 Task: Look for space in Tudela, Spain from 2nd September, 2023 to 10th September, 2023 for 1 adult in price range Rs.5000 to Rs.16000. Place can be private room with 1  bedroom having 1 bed and 1 bathroom. Property type can be house, flat, guest house, hotel. Booking option can be shelf check-in. Required host language is English.
Action: Mouse moved to (267, 120)
Screenshot: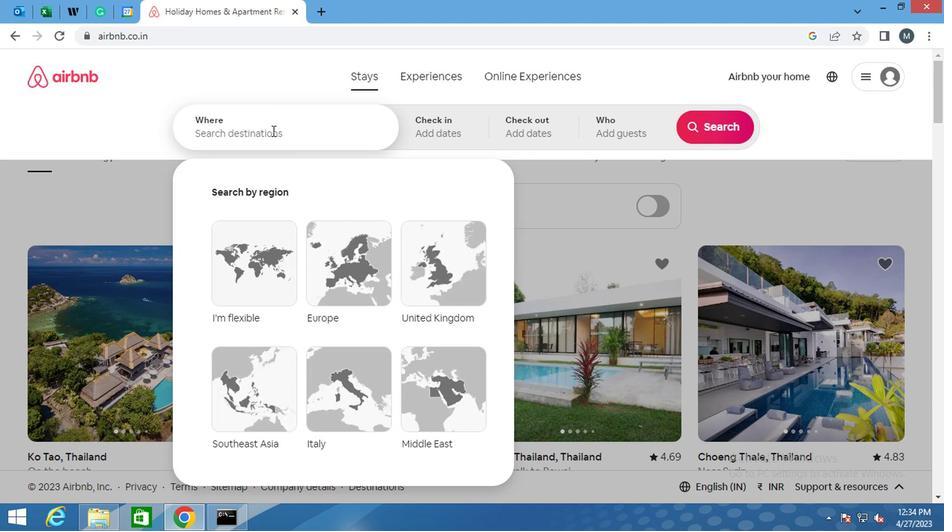 
Action: Mouse pressed left at (267, 120)
Screenshot: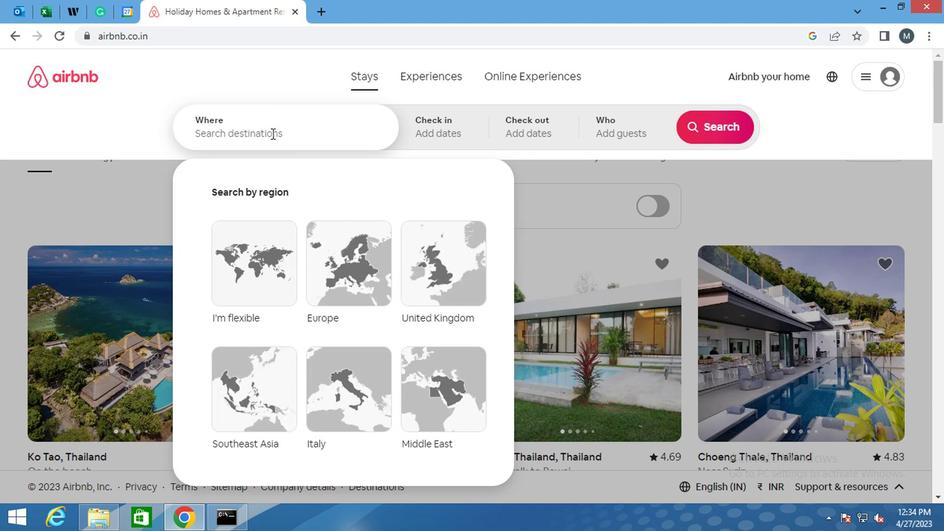 
Action: Key pressed <Key.shift><Key.shift>TUDELA,<Key.space><Key.shift>SSPAIN<Key.backspace><Key.backspace><Key.backspace><Key.backspace><Key.backspace>PAIN<Key.enter>
Screenshot: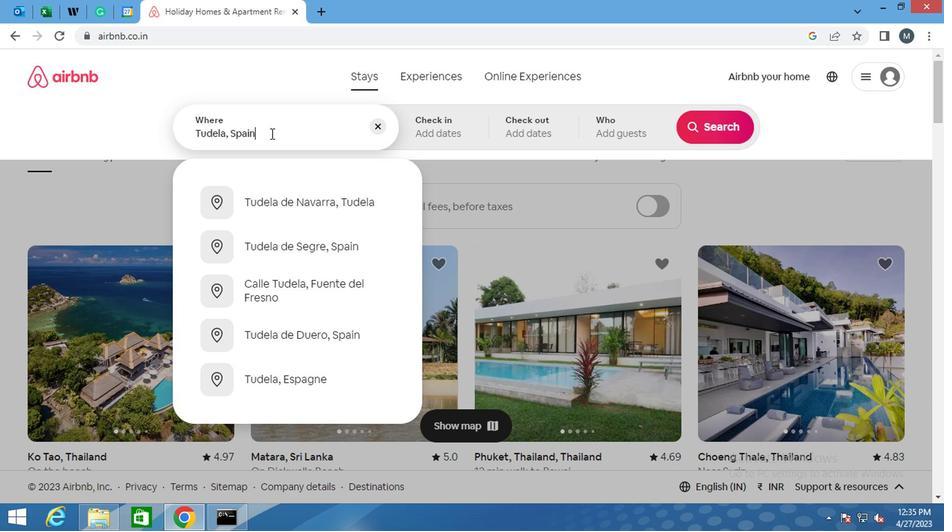 
Action: Mouse moved to (696, 236)
Screenshot: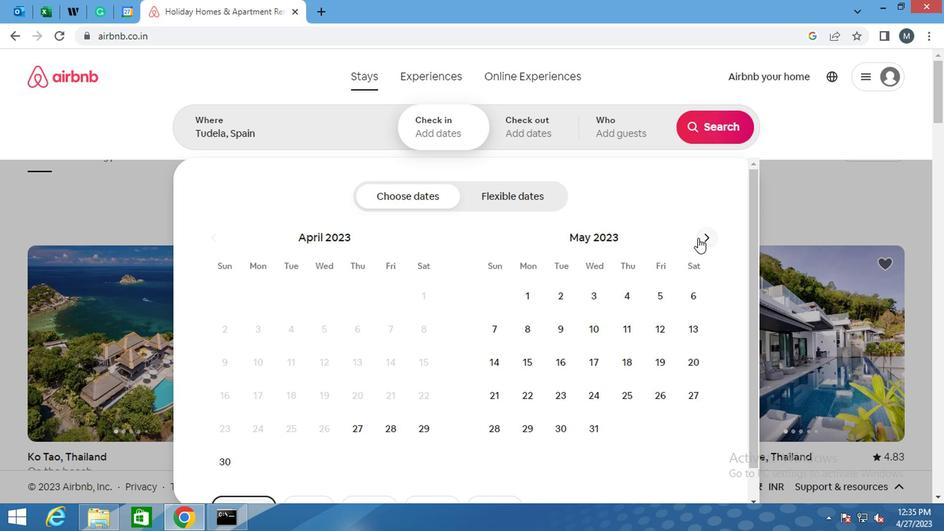 
Action: Mouse pressed left at (696, 236)
Screenshot: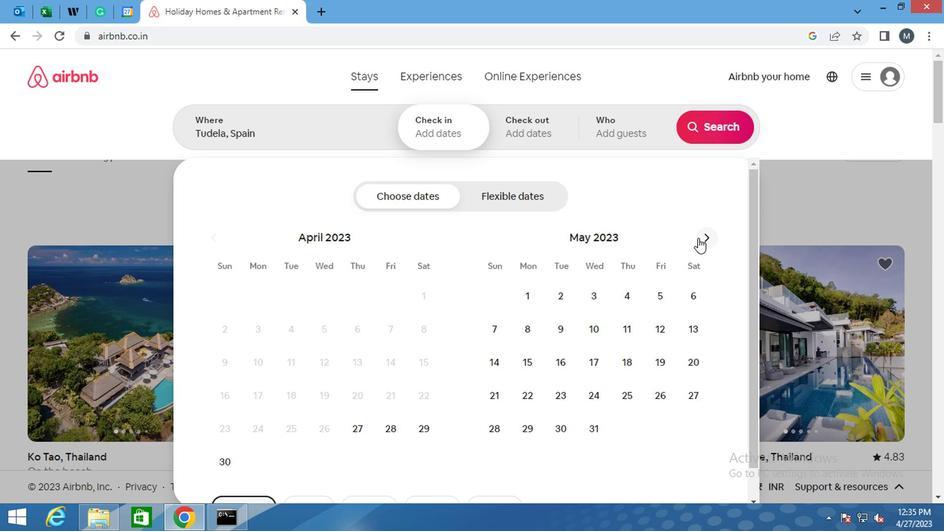 
Action: Mouse pressed left at (696, 236)
Screenshot: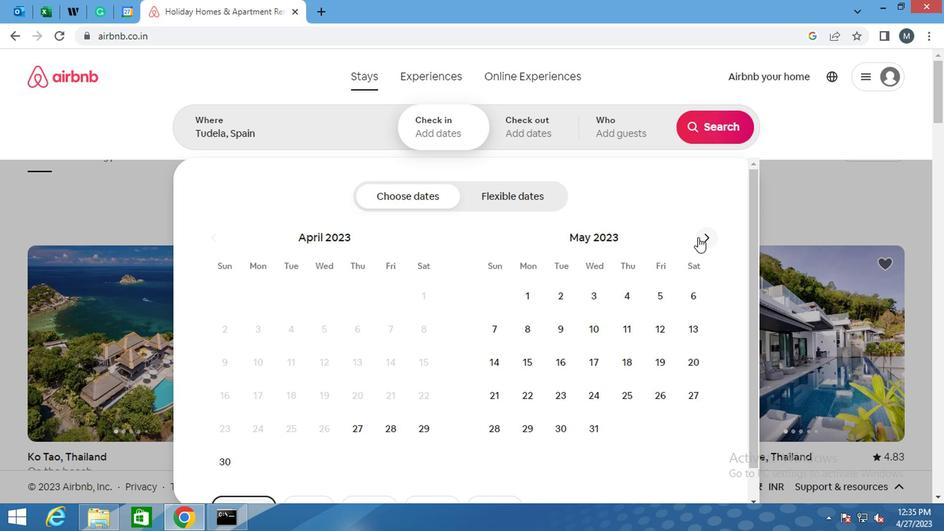 
Action: Mouse moved to (697, 236)
Screenshot: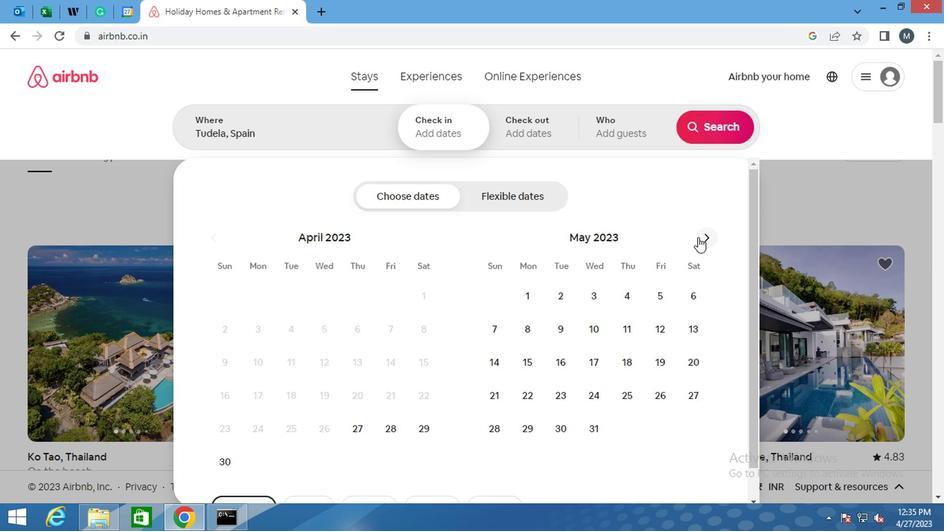 
Action: Mouse pressed left at (697, 236)
Screenshot: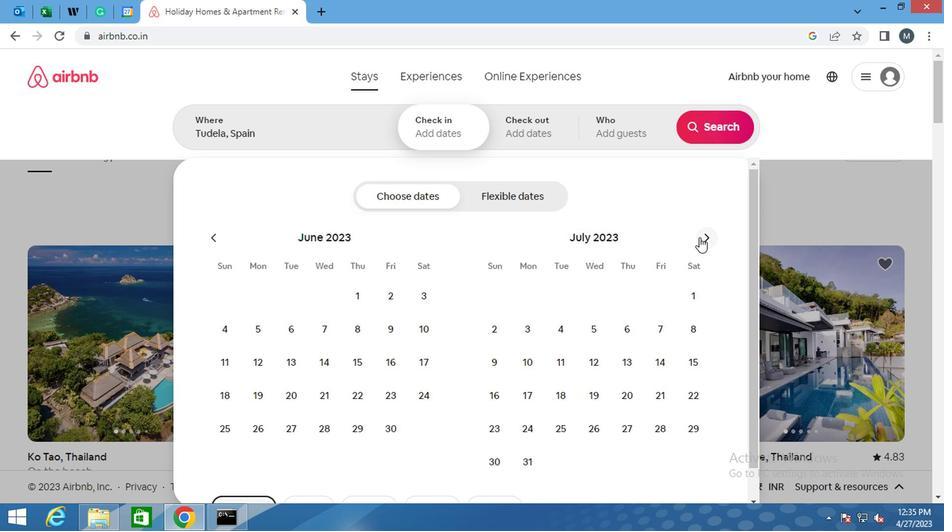 
Action: Mouse moved to (698, 236)
Screenshot: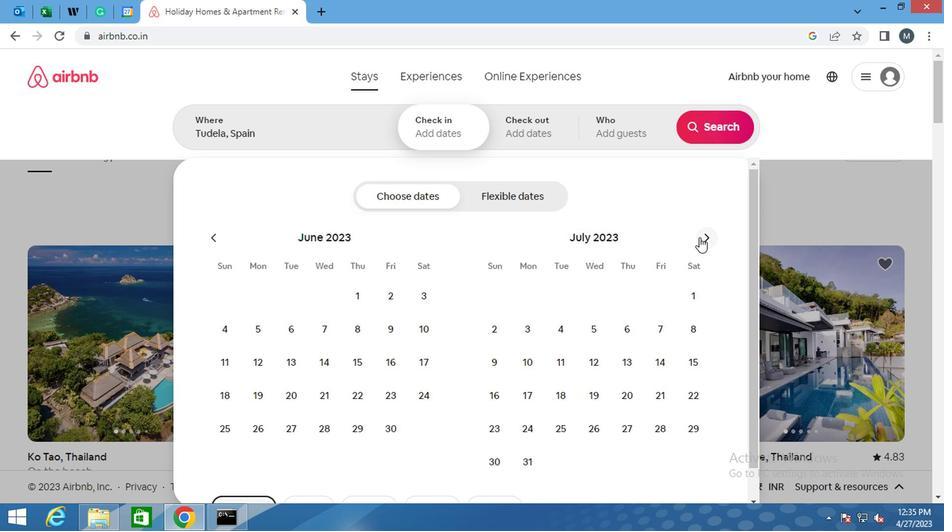 
Action: Mouse pressed left at (698, 236)
Screenshot: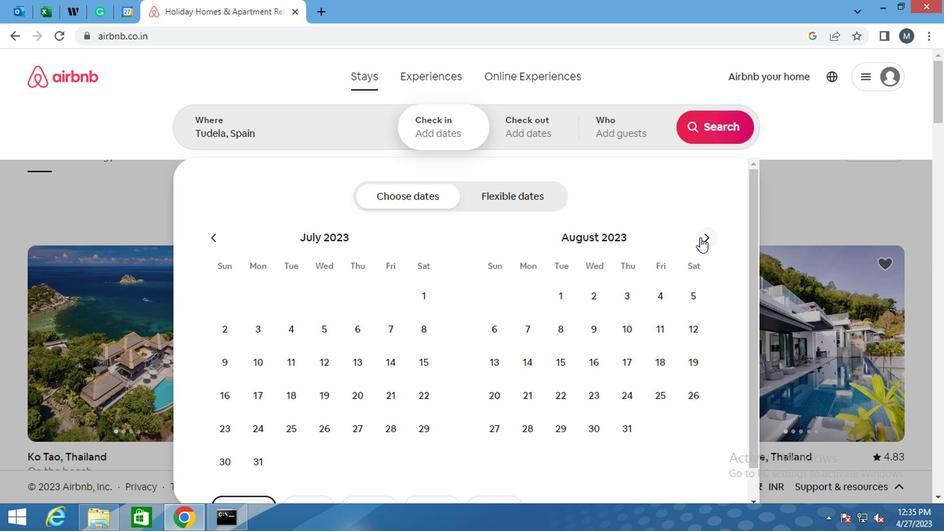 
Action: Mouse moved to (688, 304)
Screenshot: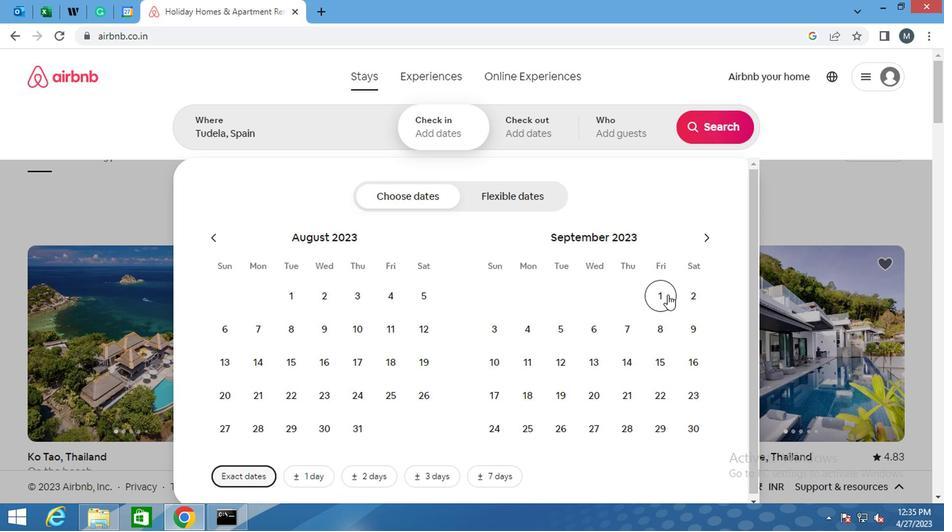 
Action: Mouse pressed left at (688, 304)
Screenshot: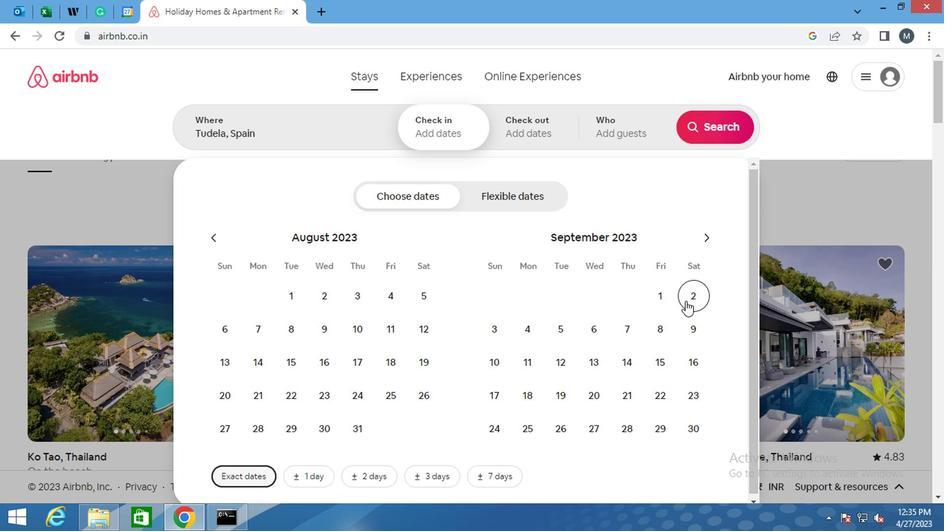 
Action: Mouse moved to (499, 366)
Screenshot: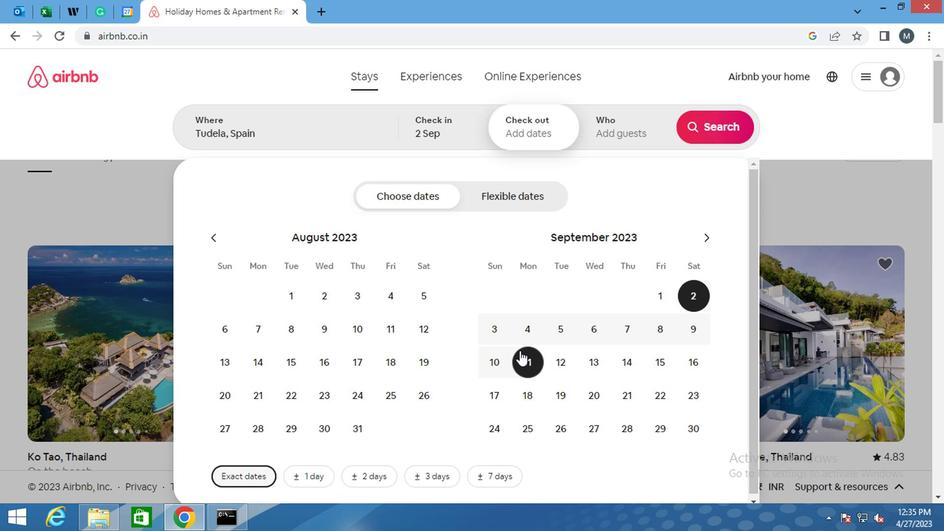
Action: Mouse pressed left at (499, 366)
Screenshot: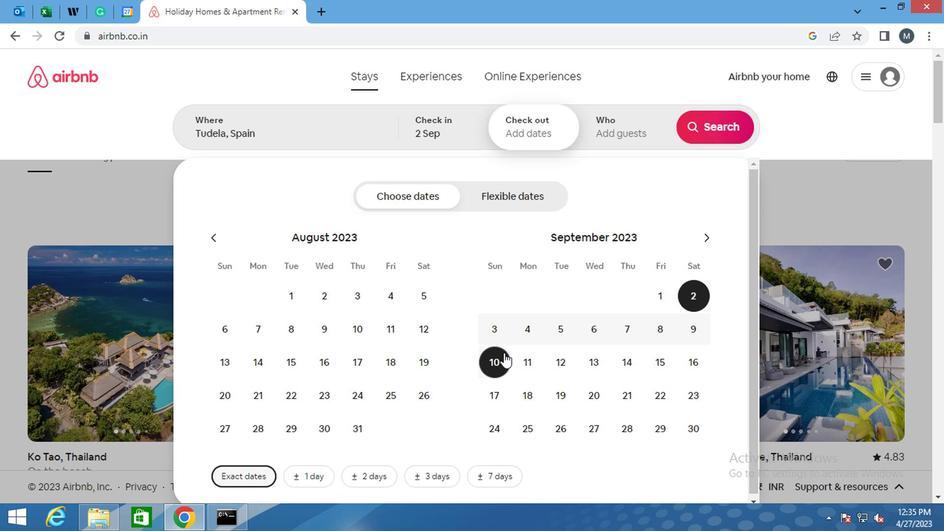 
Action: Mouse moved to (607, 104)
Screenshot: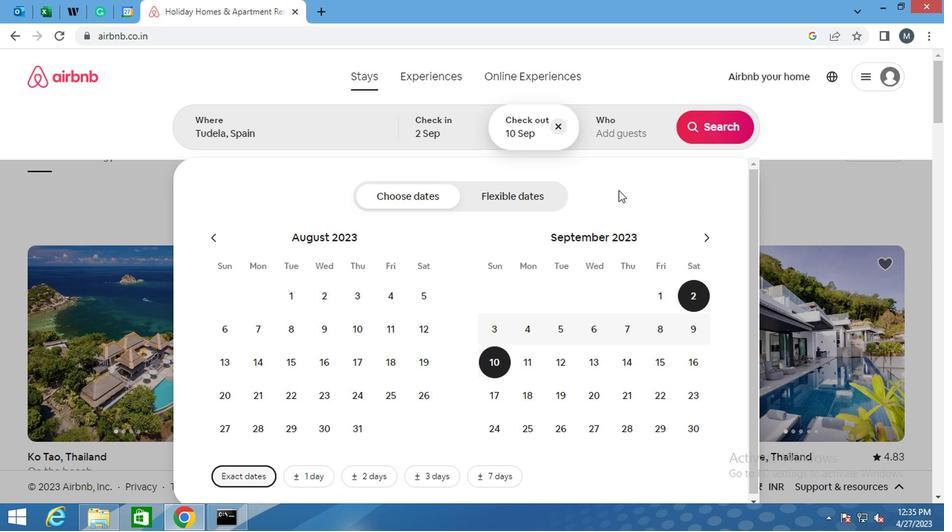 
Action: Mouse pressed left at (607, 104)
Screenshot: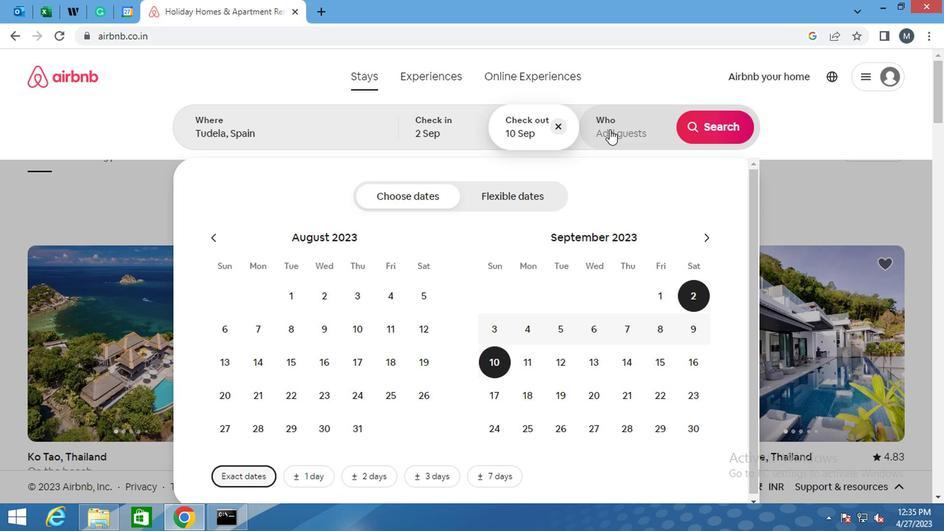 
Action: Mouse moved to (716, 188)
Screenshot: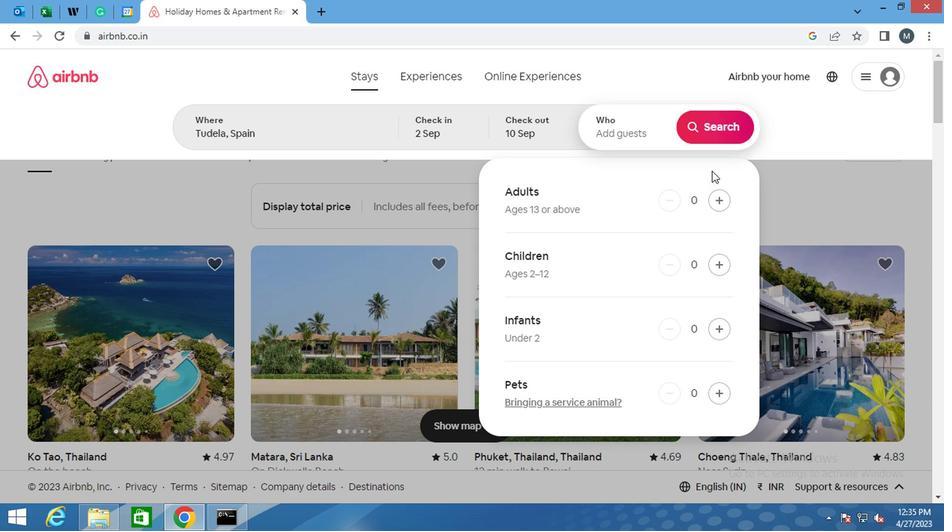 
Action: Mouse pressed left at (716, 188)
Screenshot: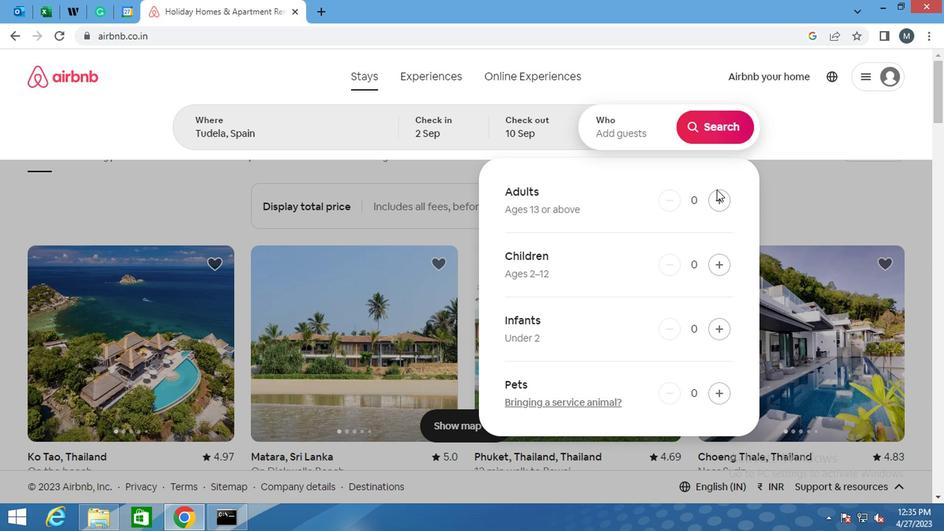 
Action: Mouse moved to (723, 117)
Screenshot: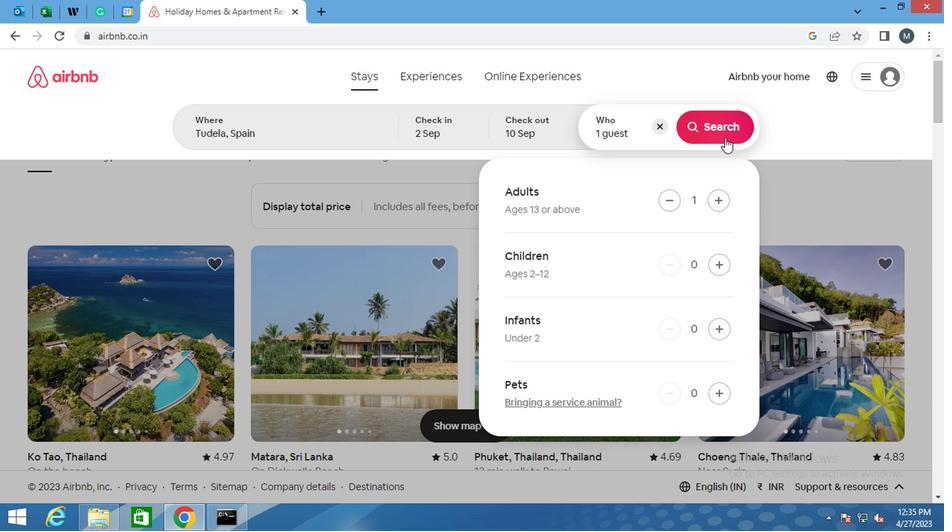 
Action: Mouse pressed left at (723, 117)
Screenshot: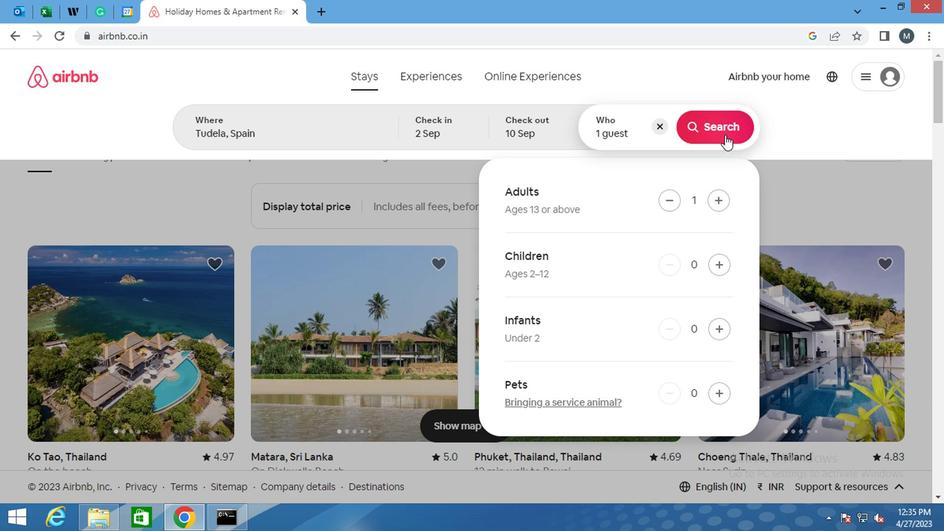 
Action: Mouse moved to (886, 125)
Screenshot: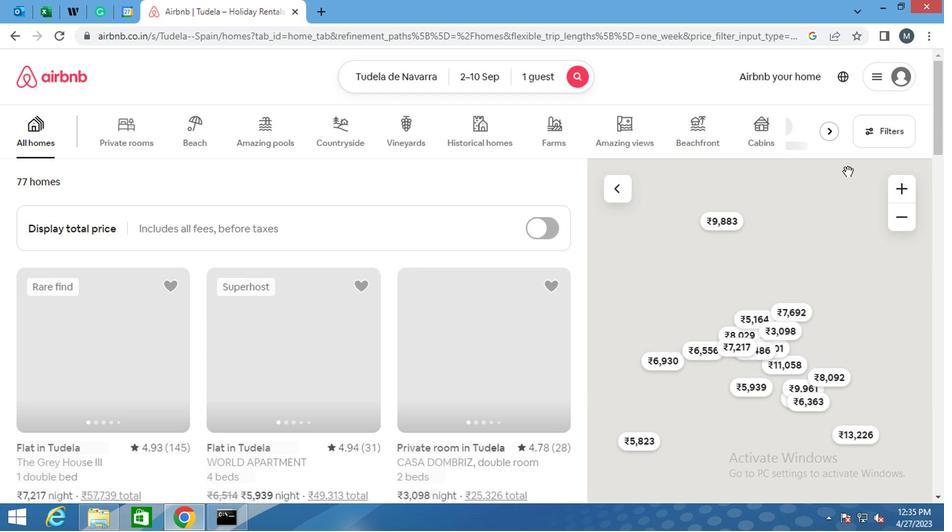 
Action: Mouse pressed left at (886, 125)
Screenshot: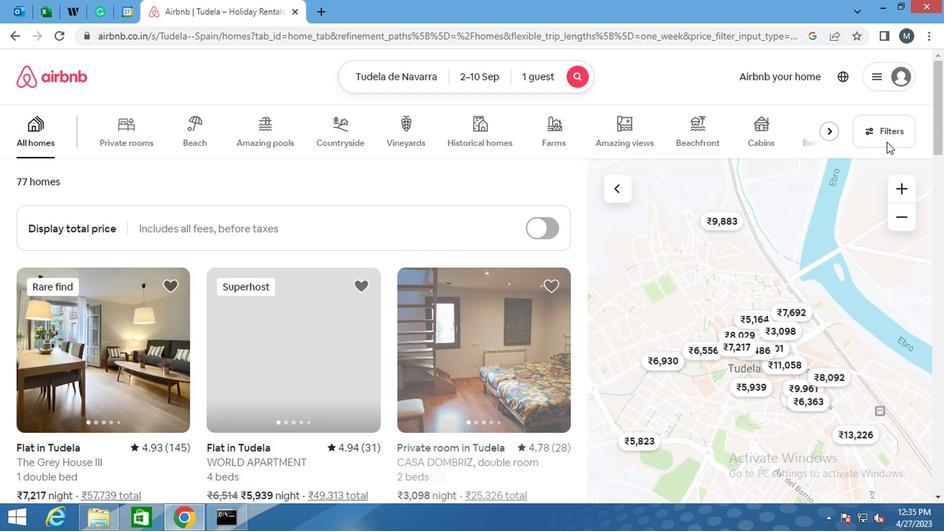 
Action: Mouse moved to (322, 306)
Screenshot: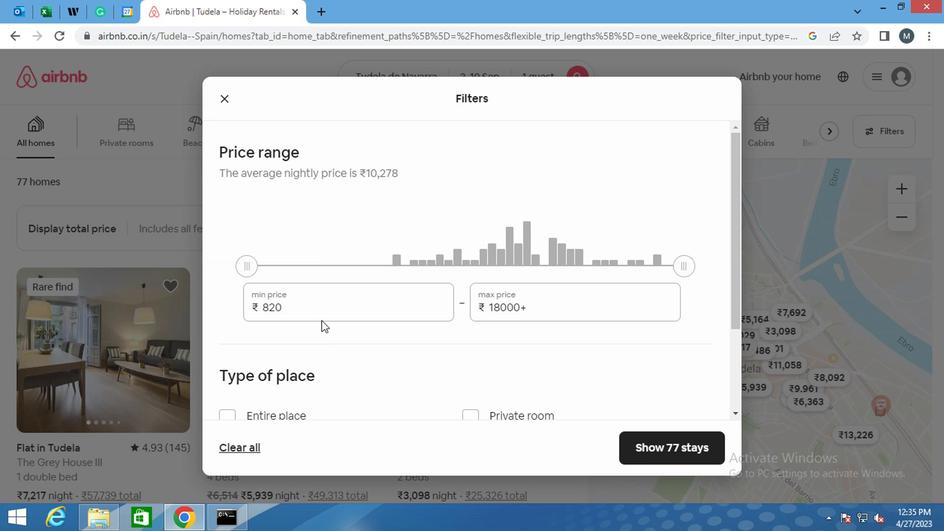 
Action: Mouse pressed left at (322, 306)
Screenshot: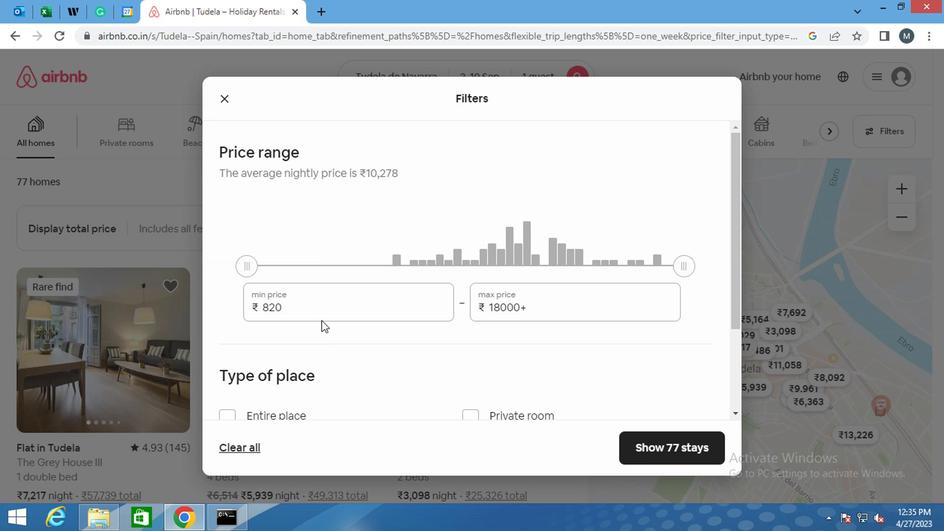 
Action: Mouse moved to (322, 306)
Screenshot: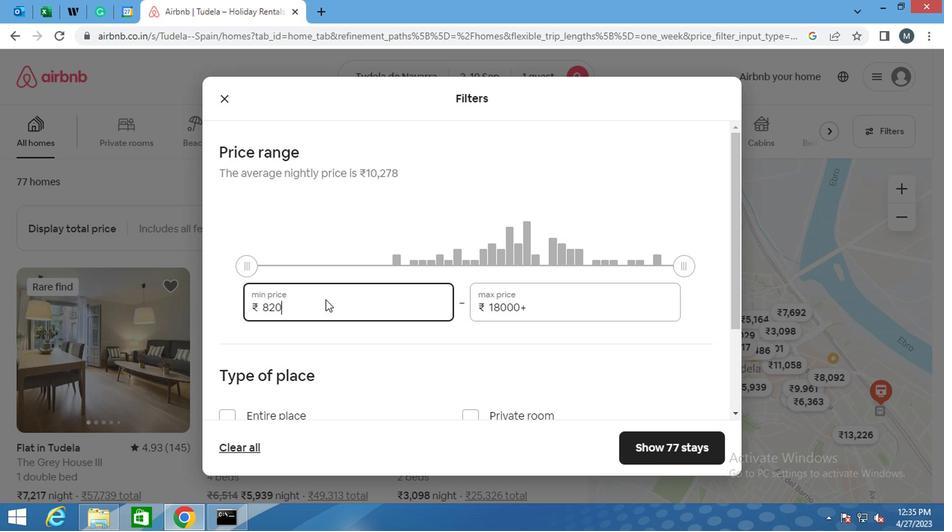 
Action: Key pressed <Key.backspace><Key.backspace><Key.backspace>
Screenshot: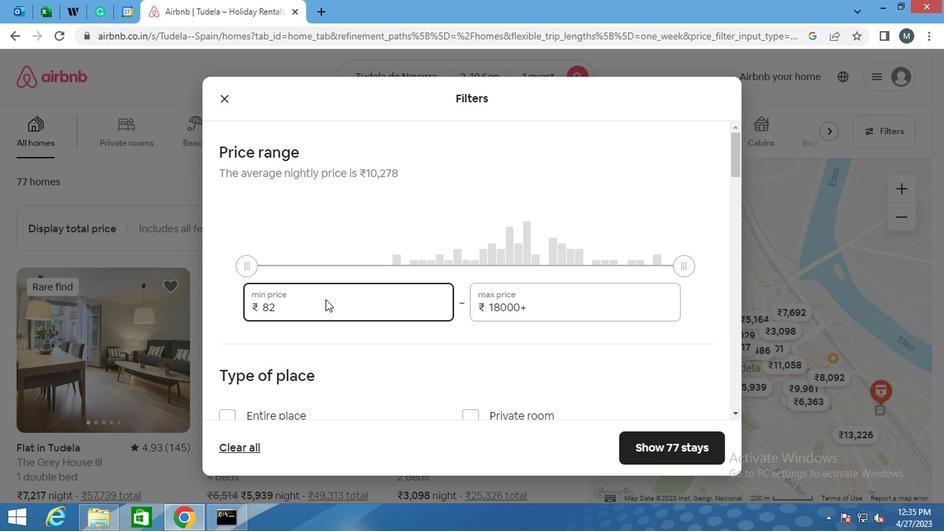
Action: Mouse moved to (324, 308)
Screenshot: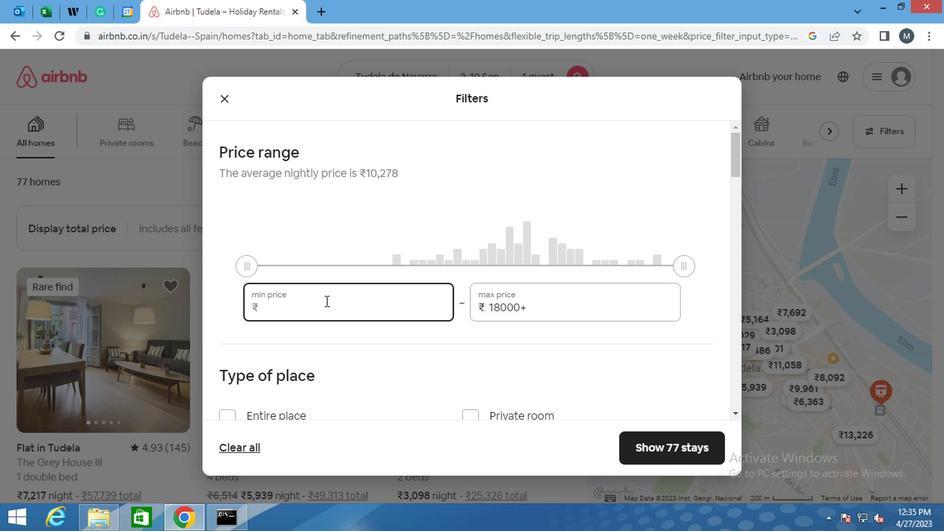 
Action: Key pressed 5000
Screenshot: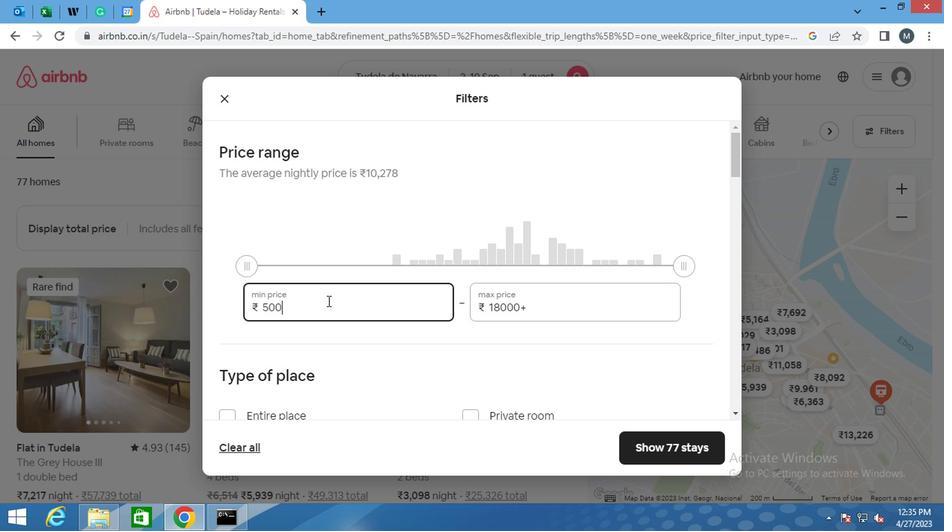 
Action: Mouse moved to (548, 314)
Screenshot: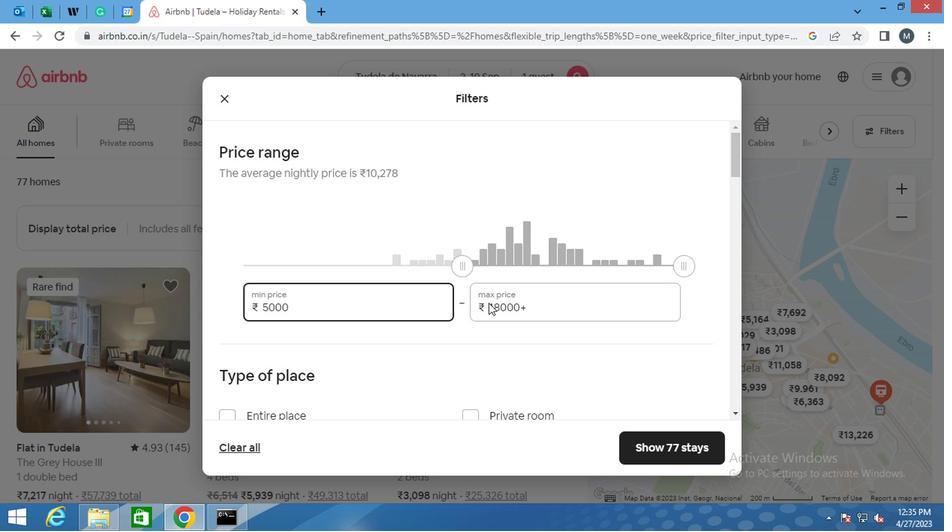 
Action: Mouse pressed left at (548, 314)
Screenshot: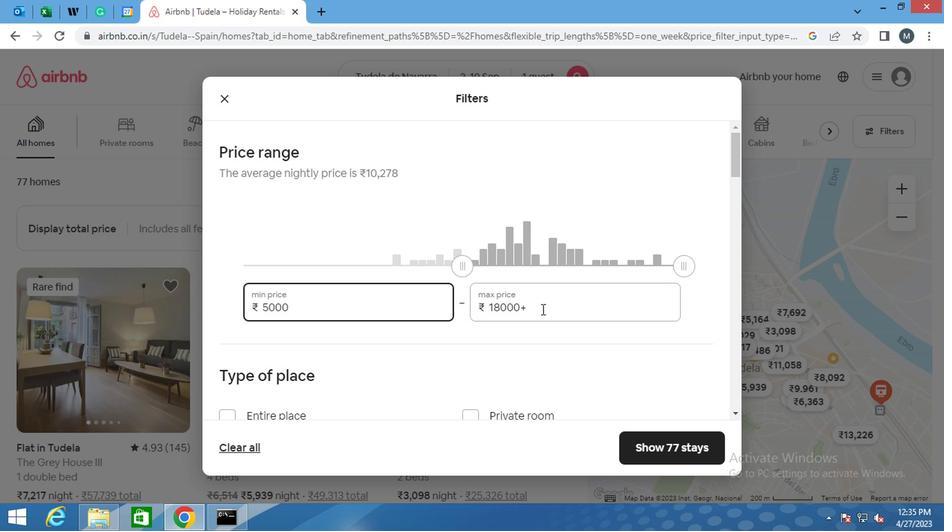 
Action: Mouse moved to (546, 315)
Screenshot: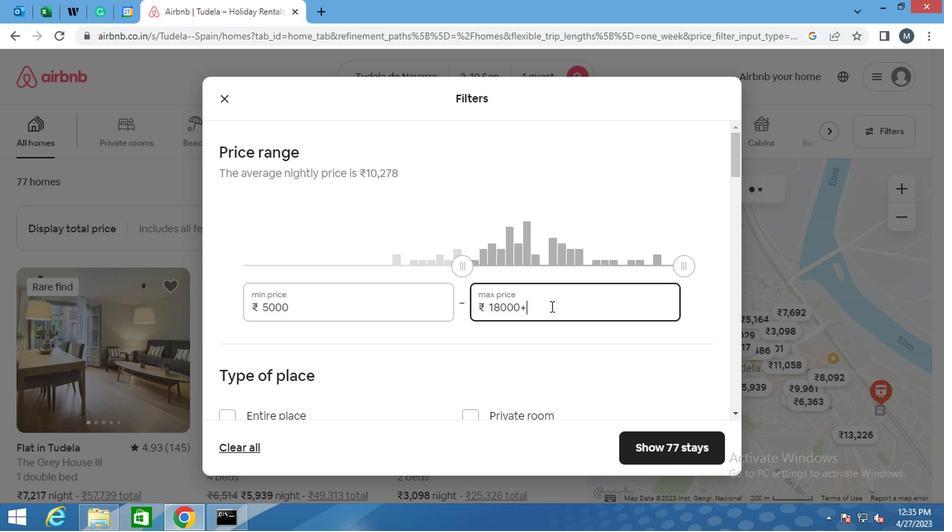 
Action: Key pressed <Key.backspace>
Screenshot: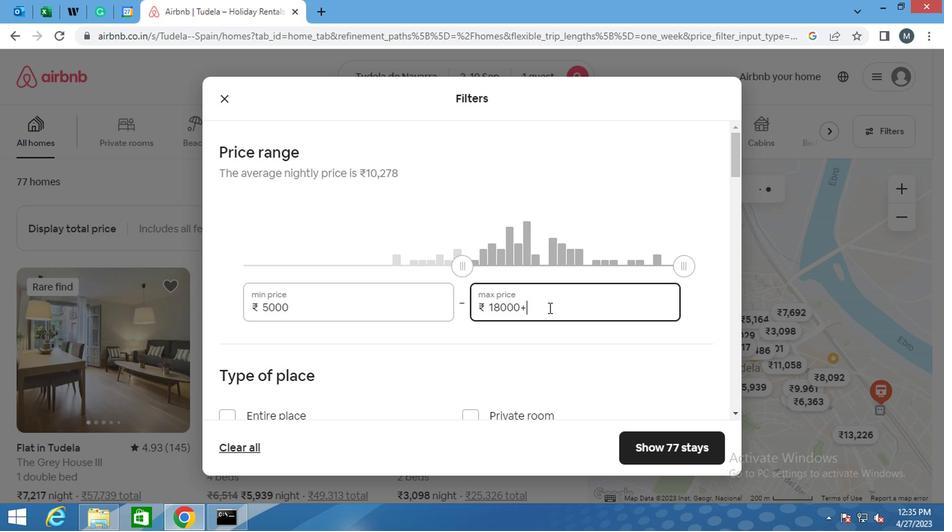 
Action: Mouse moved to (543, 315)
Screenshot: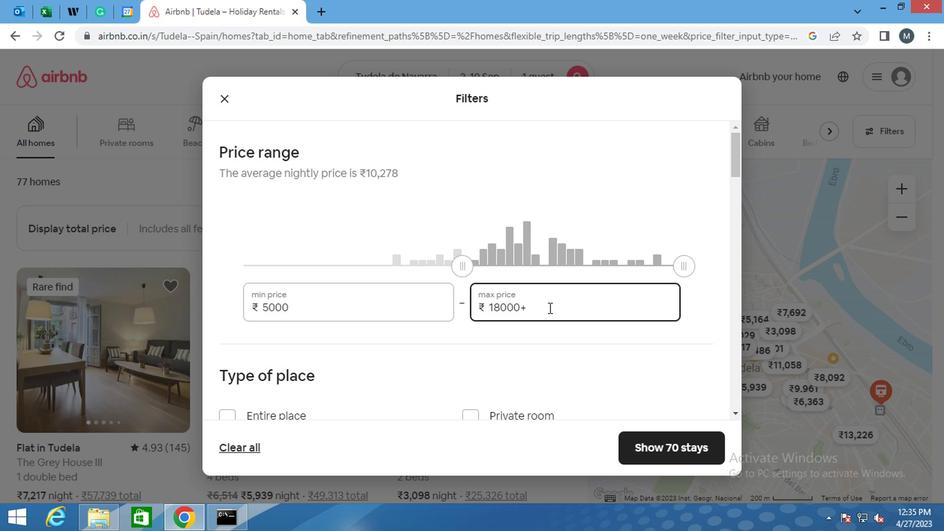 
Action: Key pressed <Key.backspace><Key.backspace><Key.backspace><Key.backspace><Key.backspace><Key.backspace>16000
Screenshot: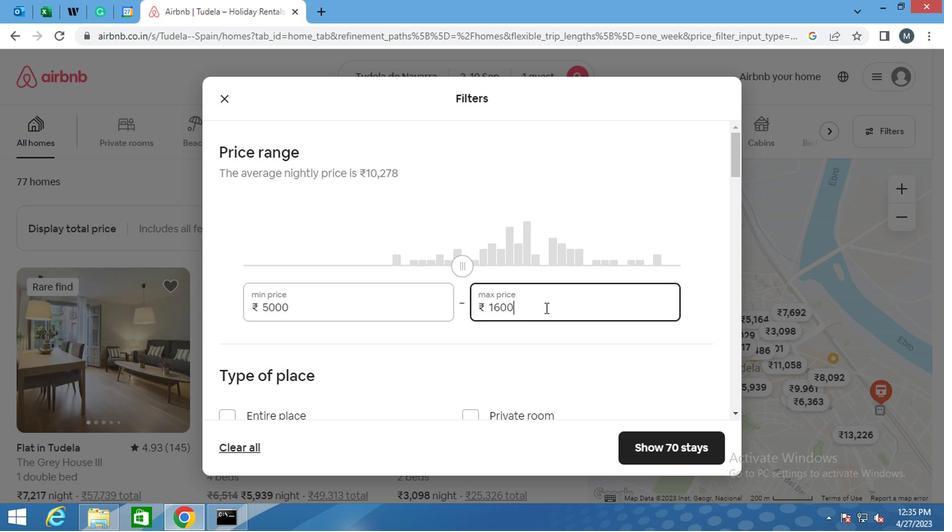 
Action: Mouse moved to (363, 285)
Screenshot: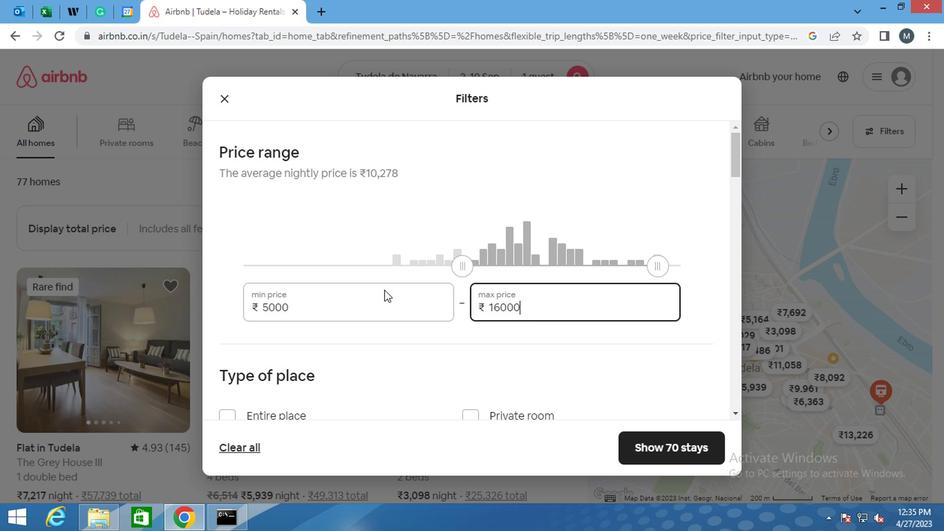 
Action: Mouse scrolled (363, 284) with delta (0, 0)
Screenshot: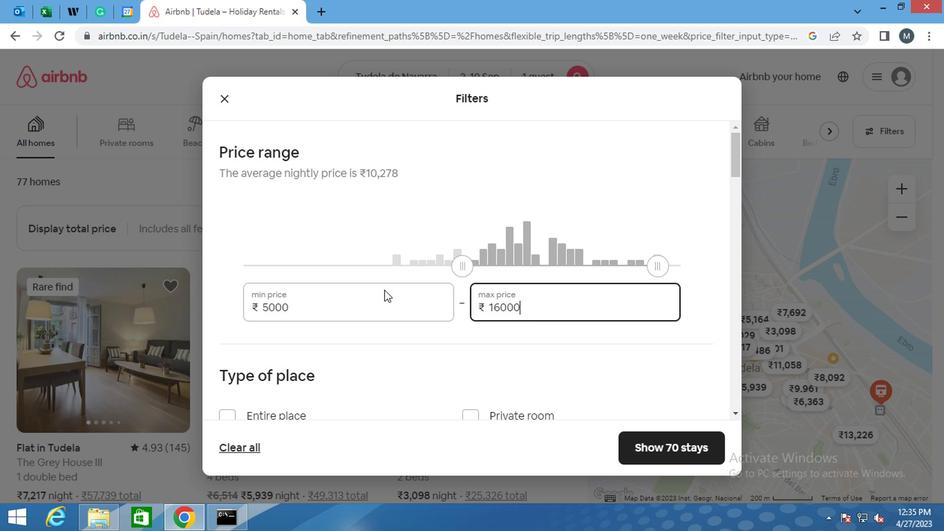
Action: Mouse moved to (360, 285)
Screenshot: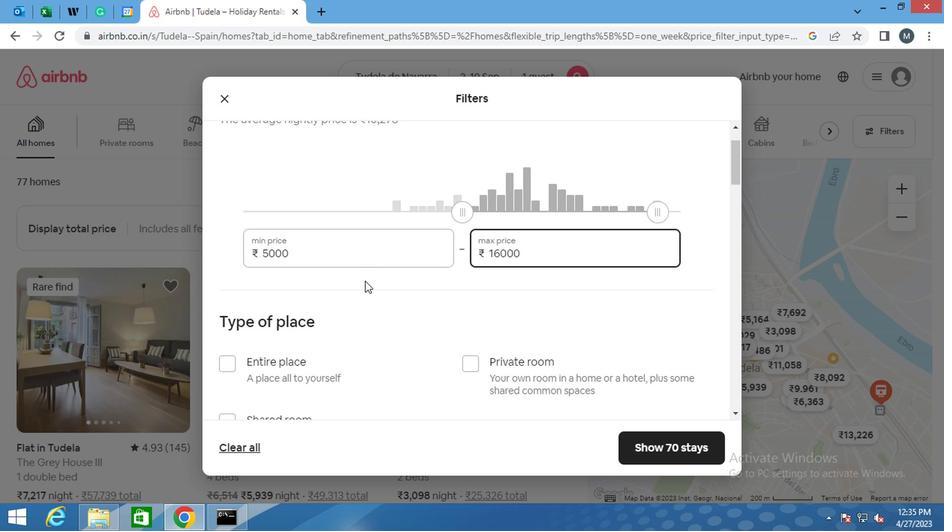 
Action: Mouse scrolled (360, 284) with delta (0, 0)
Screenshot: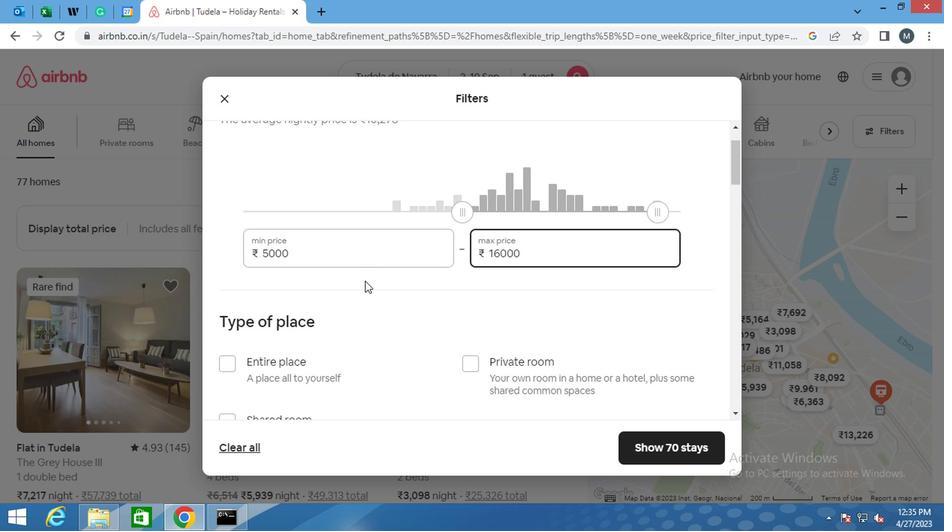 
Action: Mouse moved to (287, 285)
Screenshot: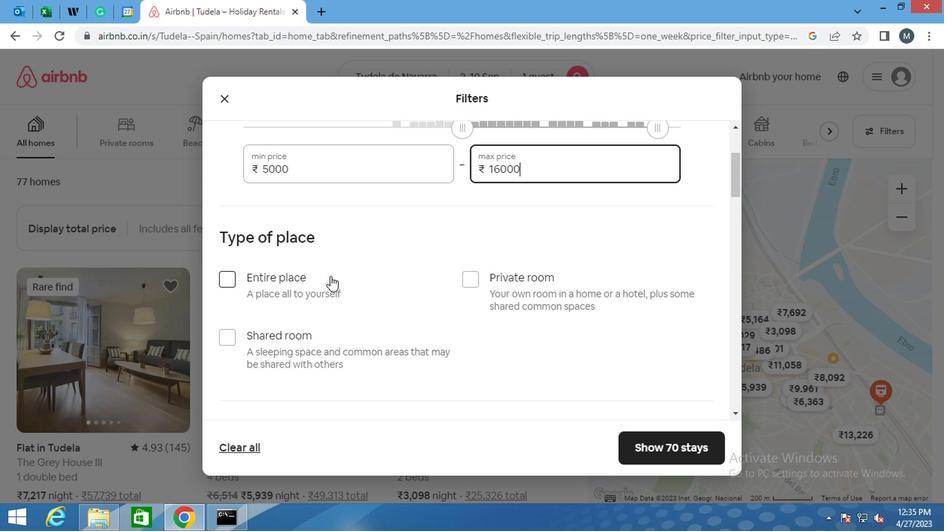 
Action: Mouse scrolled (287, 284) with delta (0, 0)
Screenshot: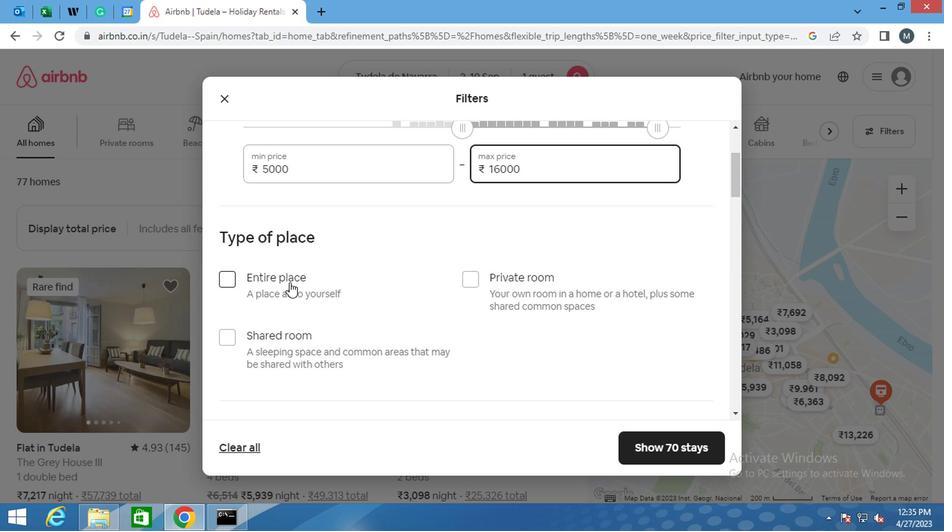 
Action: Mouse moved to (464, 211)
Screenshot: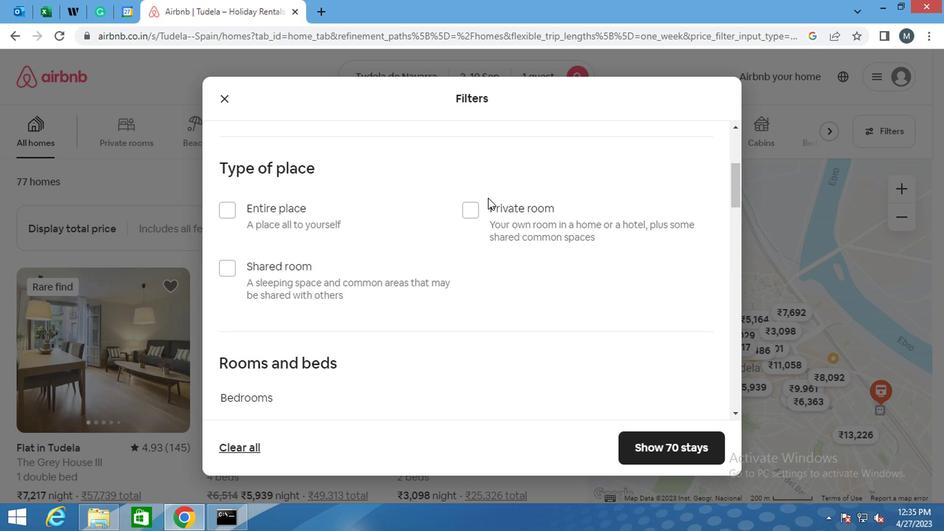 
Action: Mouse pressed left at (464, 211)
Screenshot: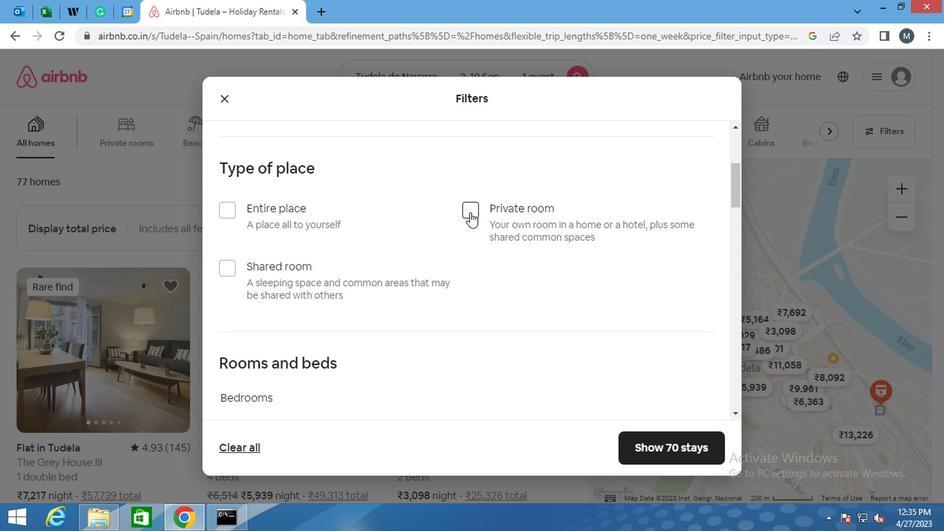 
Action: Mouse moved to (340, 228)
Screenshot: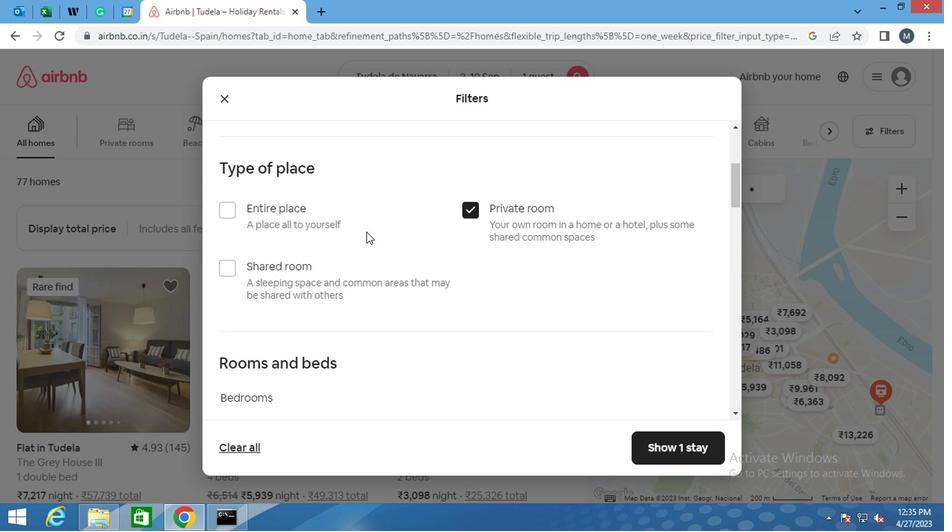 
Action: Mouse scrolled (340, 227) with delta (0, 0)
Screenshot: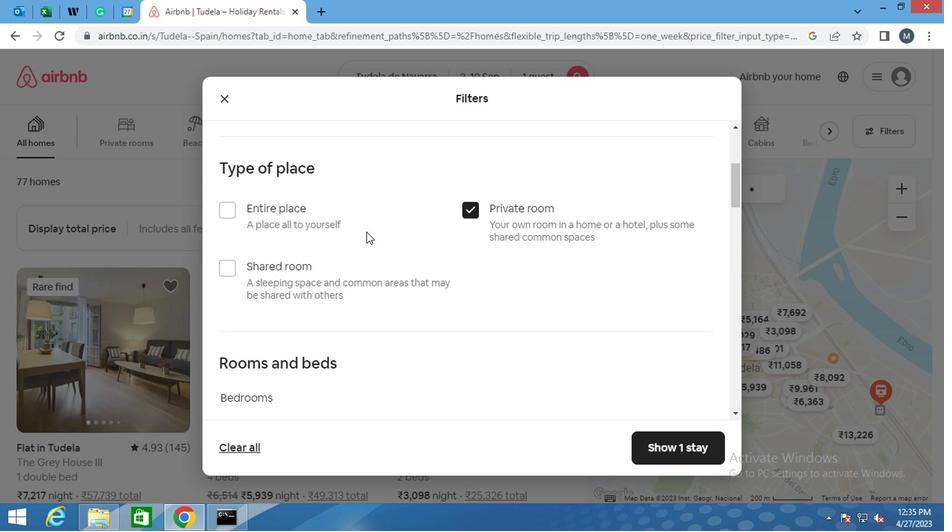 
Action: Mouse moved to (311, 228)
Screenshot: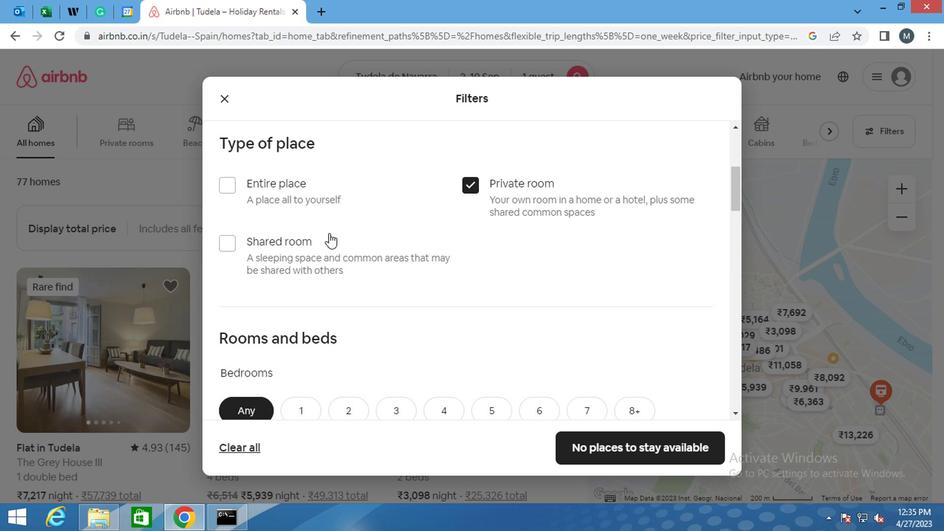 
Action: Mouse scrolled (311, 228) with delta (0, 0)
Screenshot: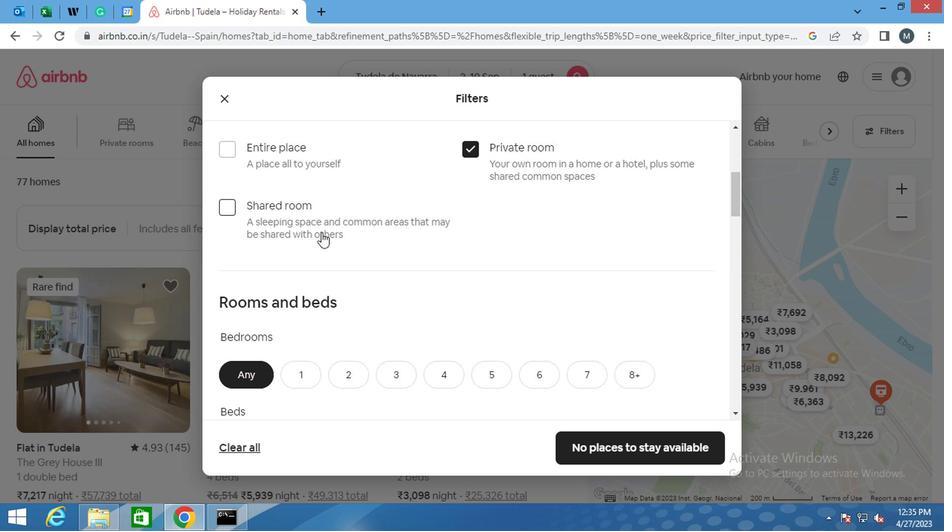 
Action: Mouse moved to (289, 308)
Screenshot: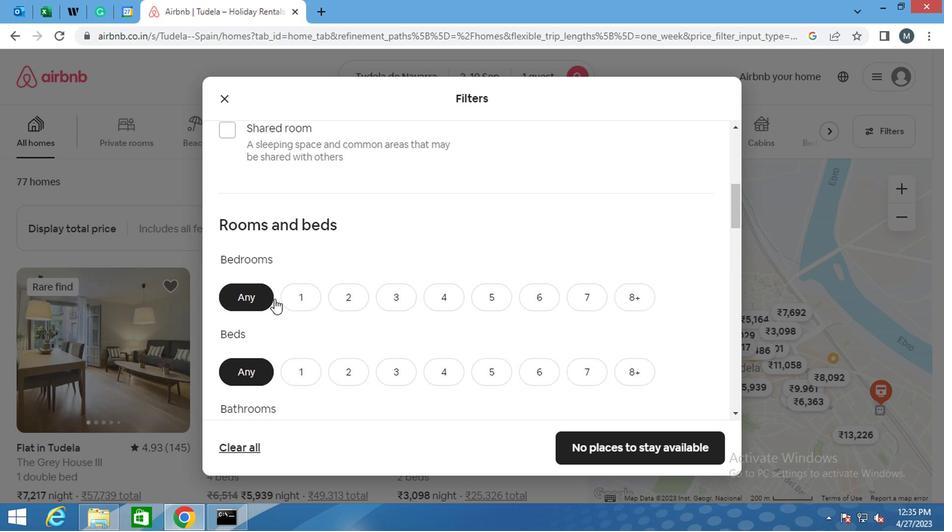 
Action: Mouse pressed left at (289, 308)
Screenshot: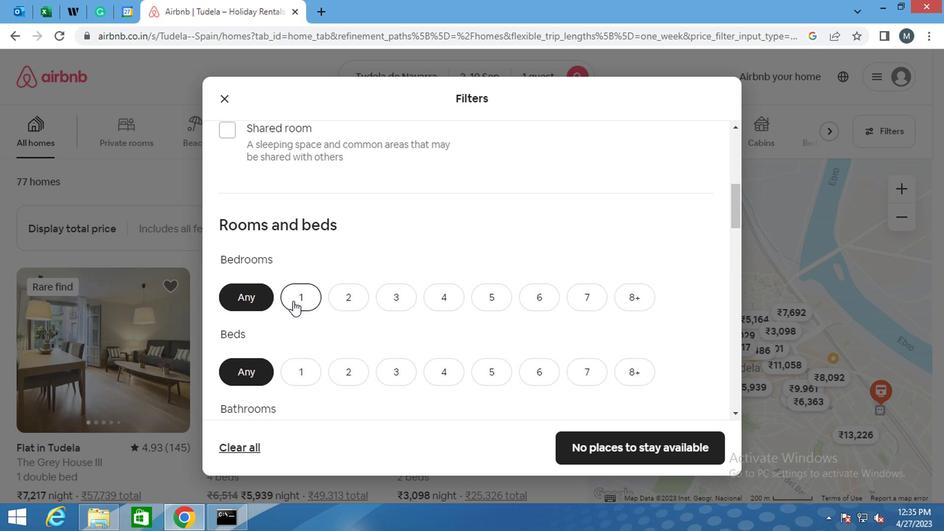 
Action: Mouse moved to (294, 300)
Screenshot: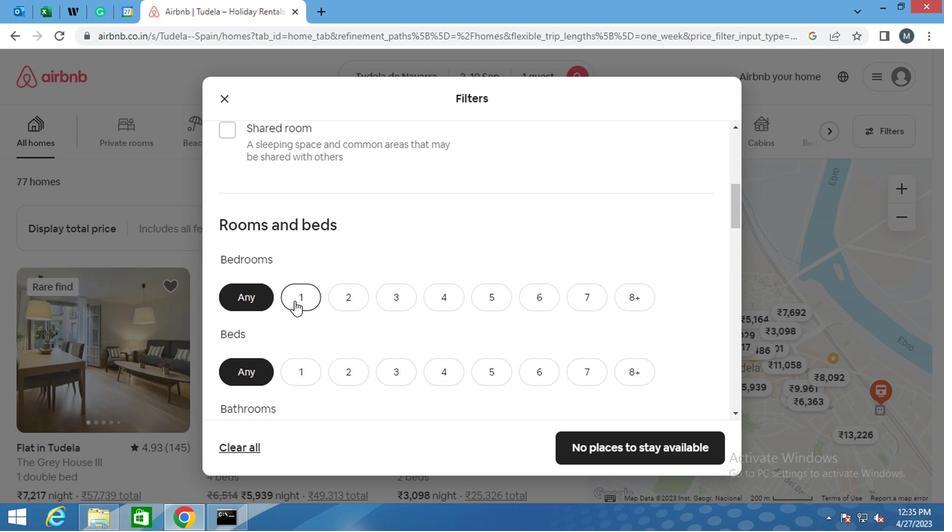 
Action: Mouse scrolled (294, 299) with delta (0, 0)
Screenshot: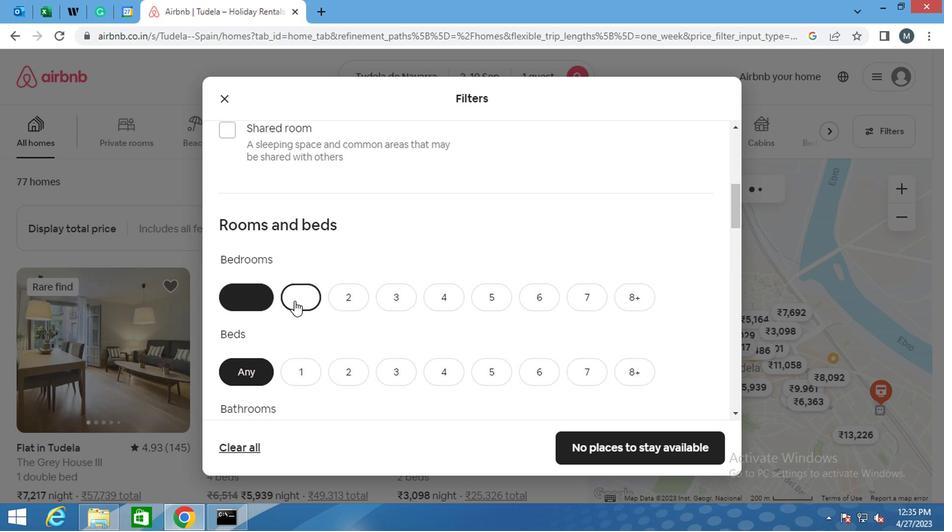 
Action: Mouse scrolled (294, 299) with delta (0, 0)
Screenshot: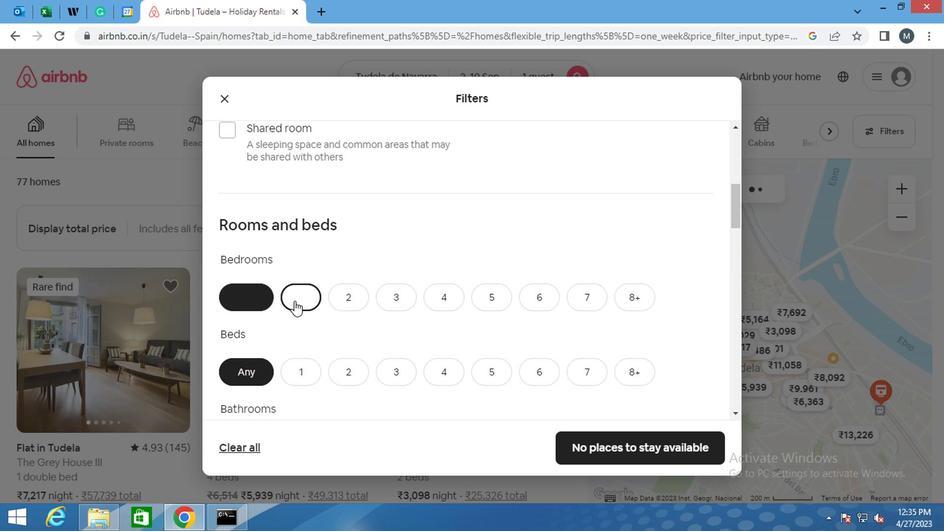 
Action: Mouse moved to (299, 236)
Screenshot: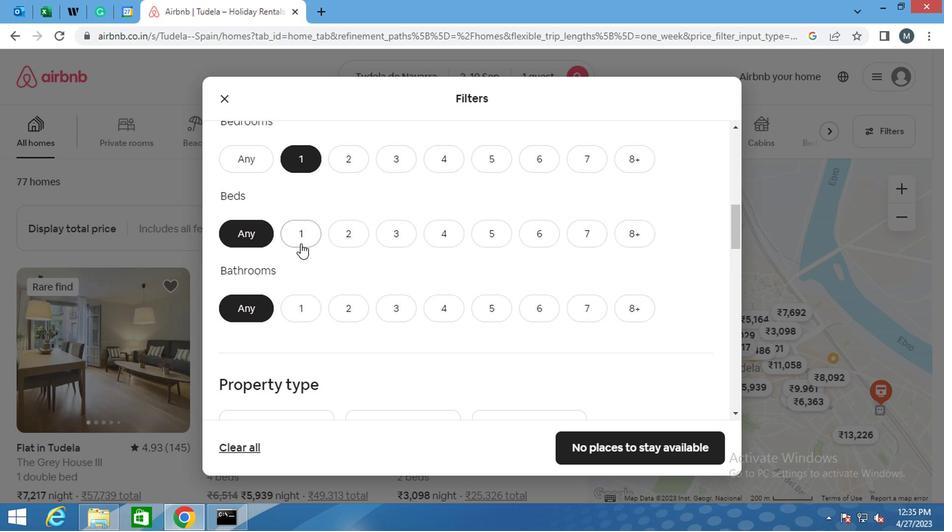 
Action: Mouse pressed left at (299, 236)
Screenshot: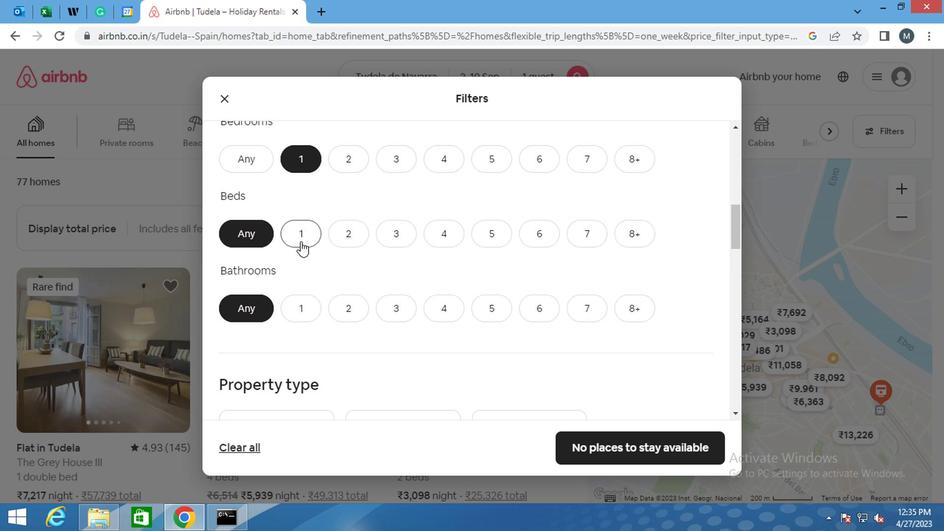
Action: Mouse moved to (300, 308)
Screenshot: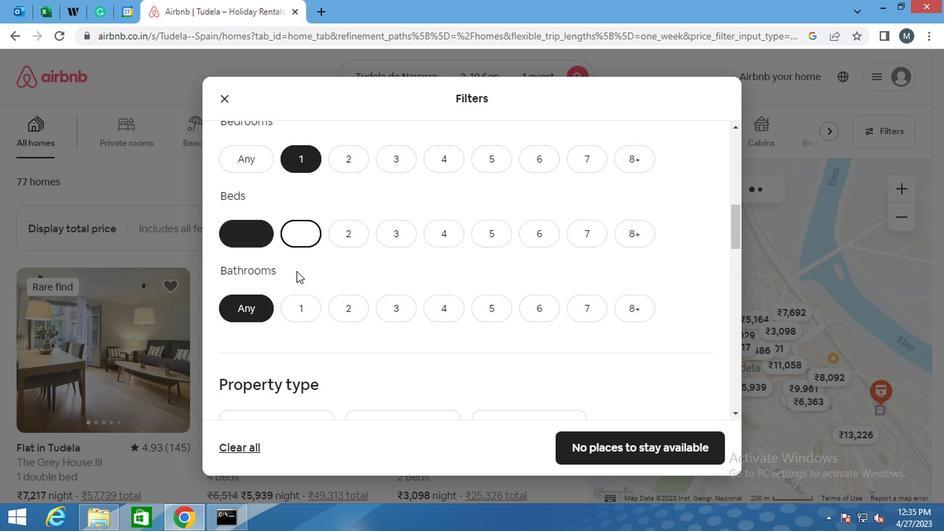 
Action: Mouse pressed left at (300, 308)
Screenshot: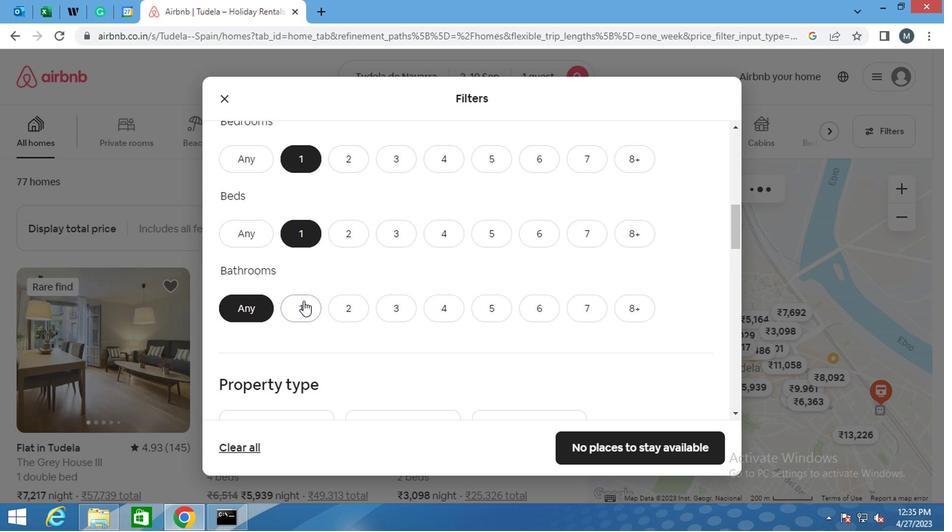 
Action: Mouse moved to (324, 283)
Screenshot: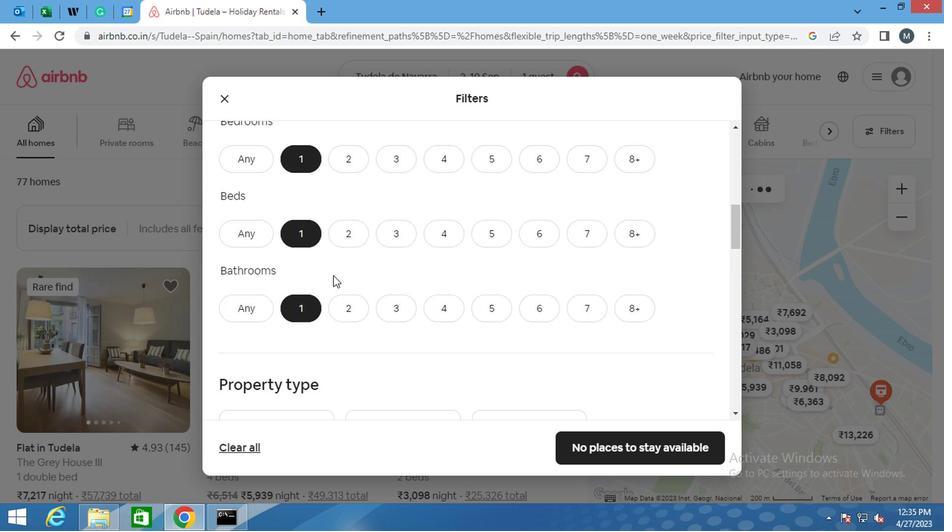 
Action: Mouse scrolled (324, 282) with delta (0, 0)
Screenshot: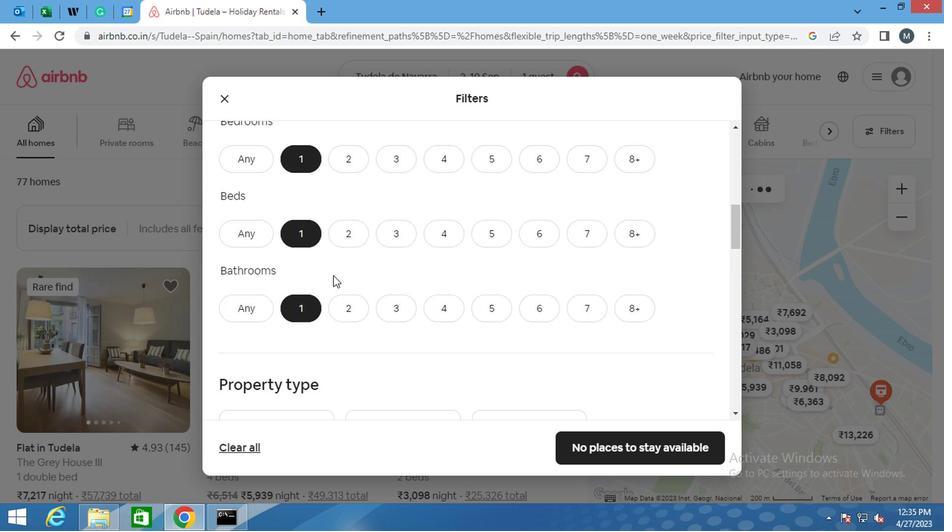 
Action: Mouse moved to (313, 286)
Screenshot: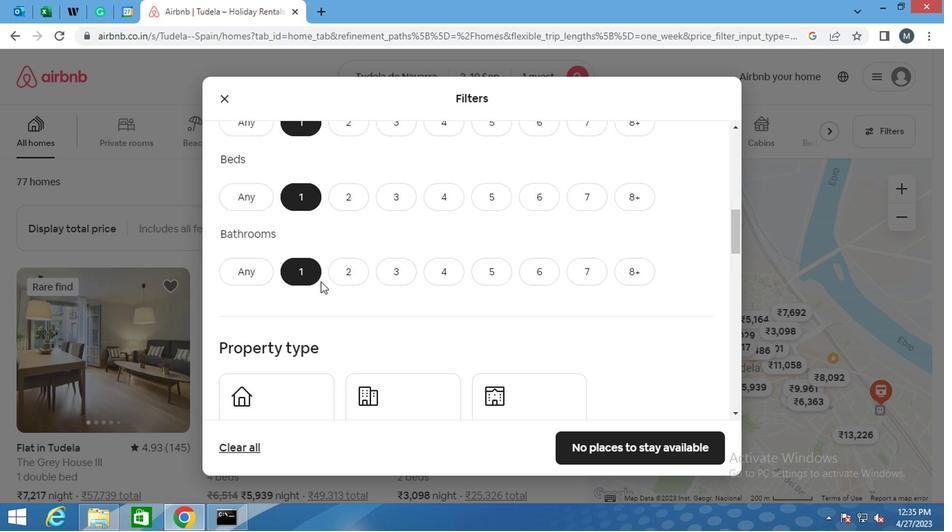 
Action: Mouse scrolled (313, 285) with delta (0, 0)
Screenshot: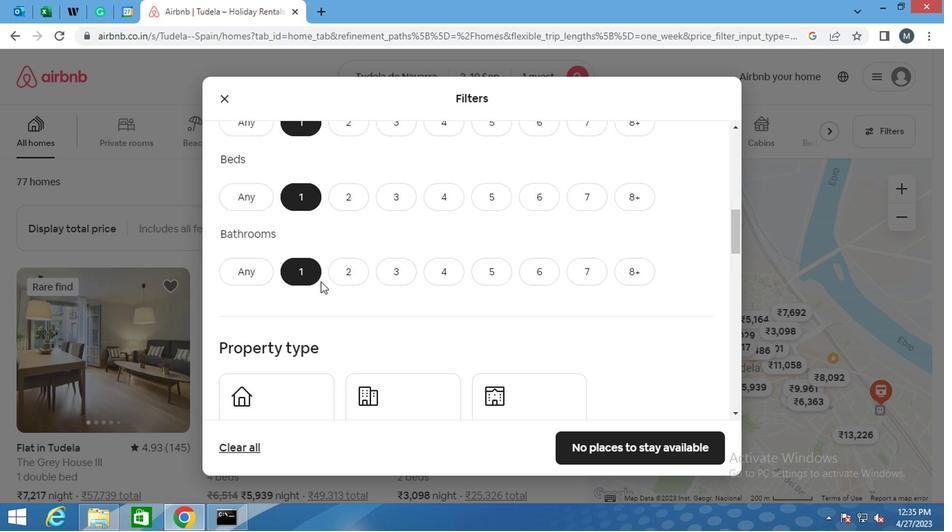 
Action: Mouse moved to (311, 287)
Screenshot: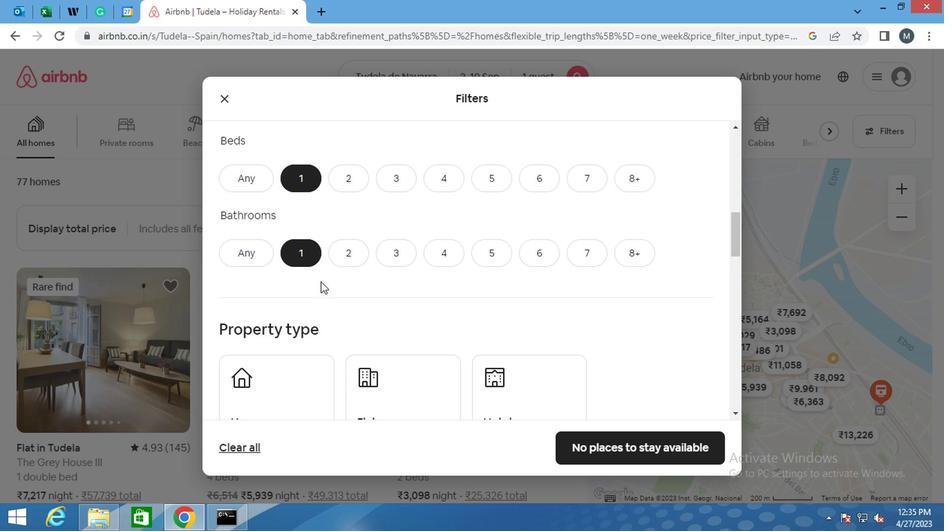 
Action: Mouse scrolled (311, 286) with delta (0, 0)
Screenshot: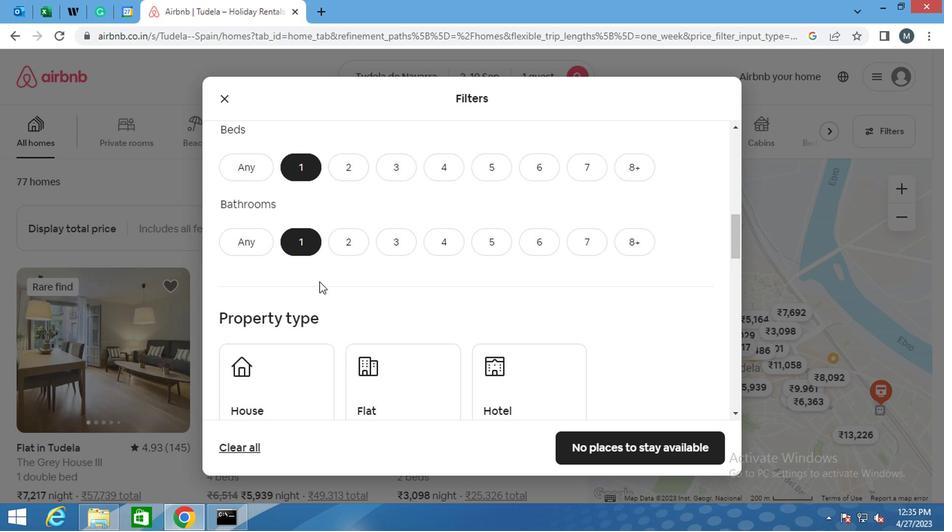 
Action: Mouse moved to (294, 265)
Screenshot: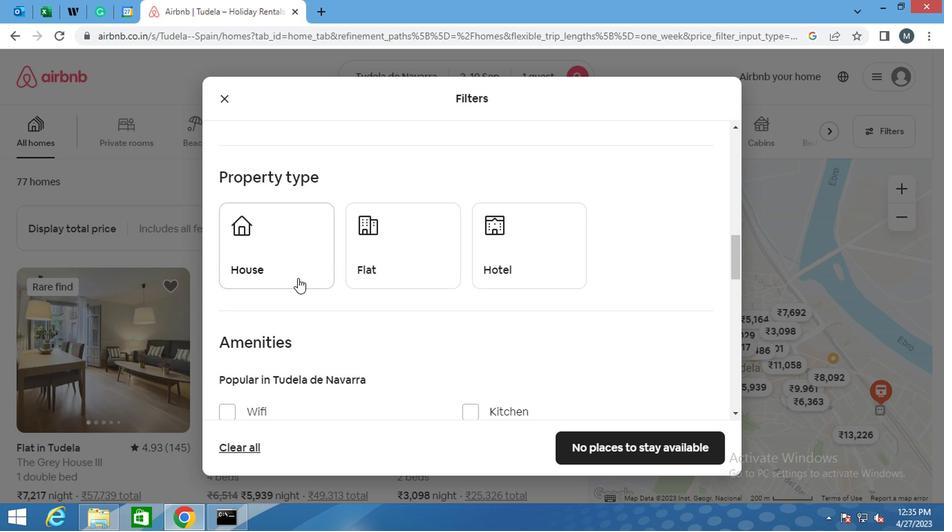 
Action: Mouse pressed left at (294, 265)
Screenshot: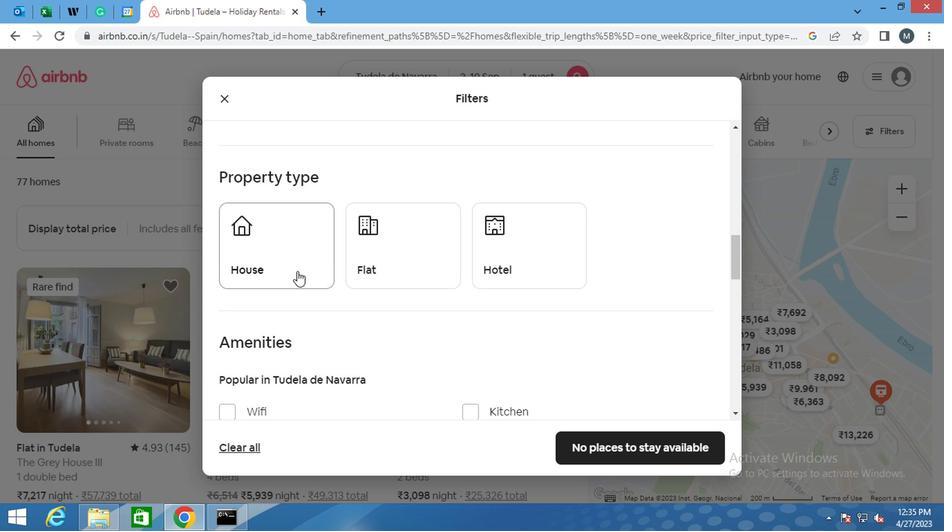
Action: Mouse moved to (366, 257)
Screenshot: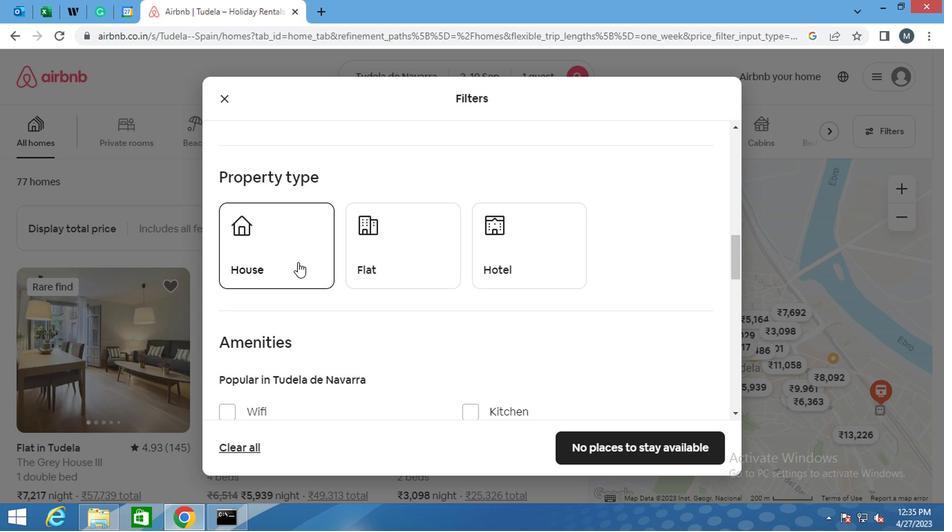 
Action: Mouse pressed left at (366, 257)
Screenshot: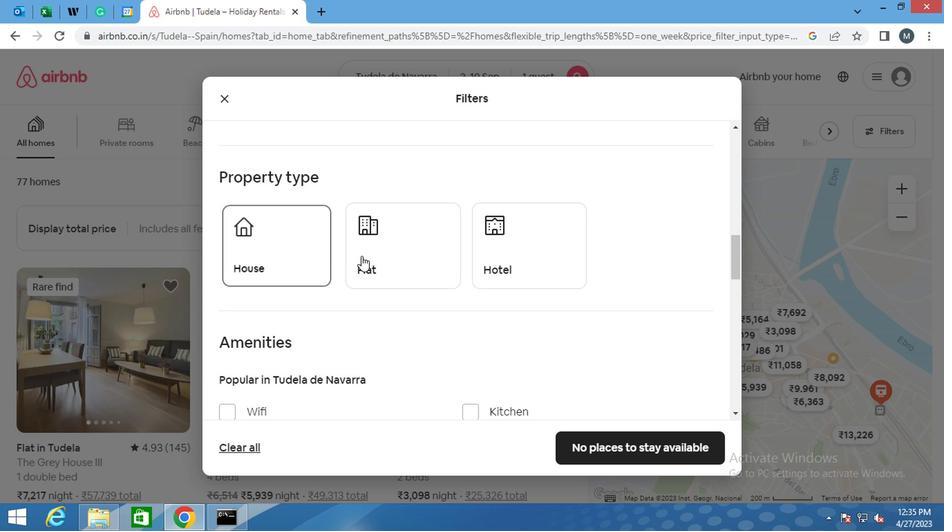 
Action: Mouse moved to (531, 232)
Screenshot: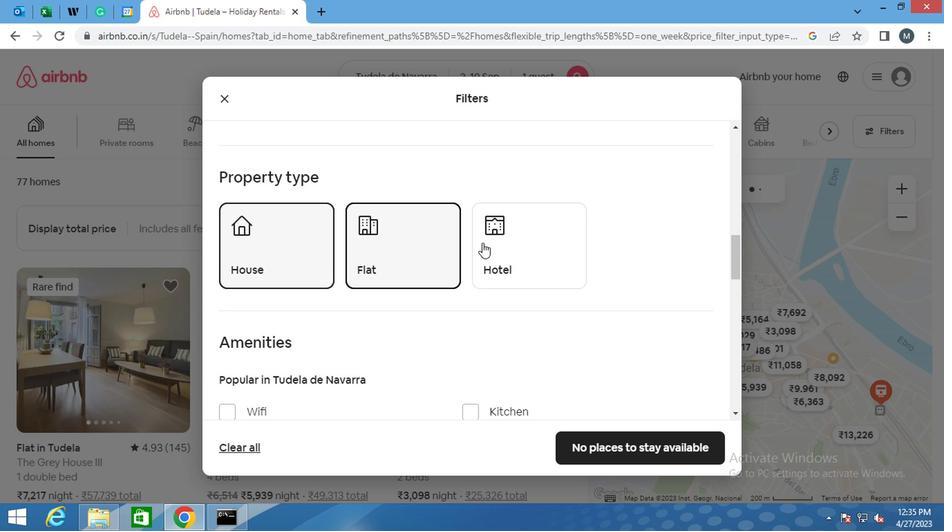 
Action: Mouse pressed left at (531, 232)
Screenshot: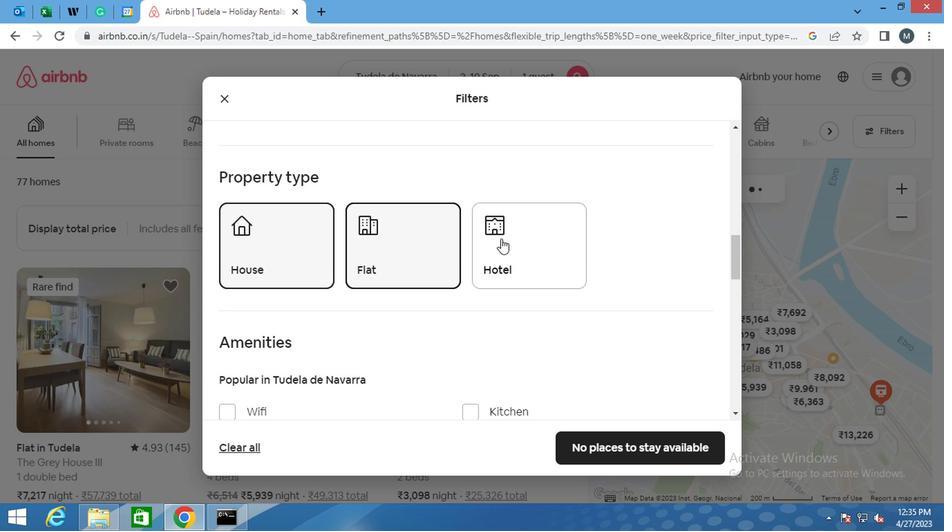 
Action: Mouse moved to (311, 255)
Screenshot: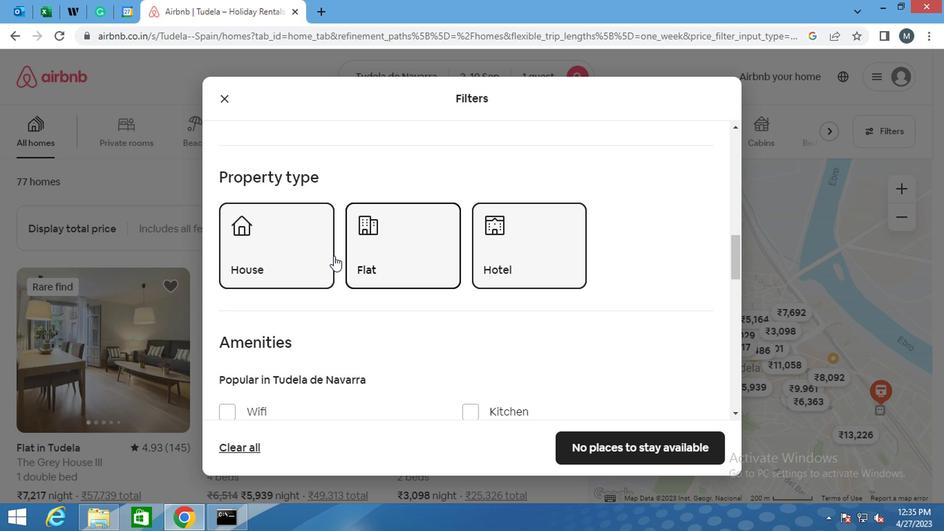
Action: Mouse scrolled (311, 254) with delta (0, 0)
Screenshot: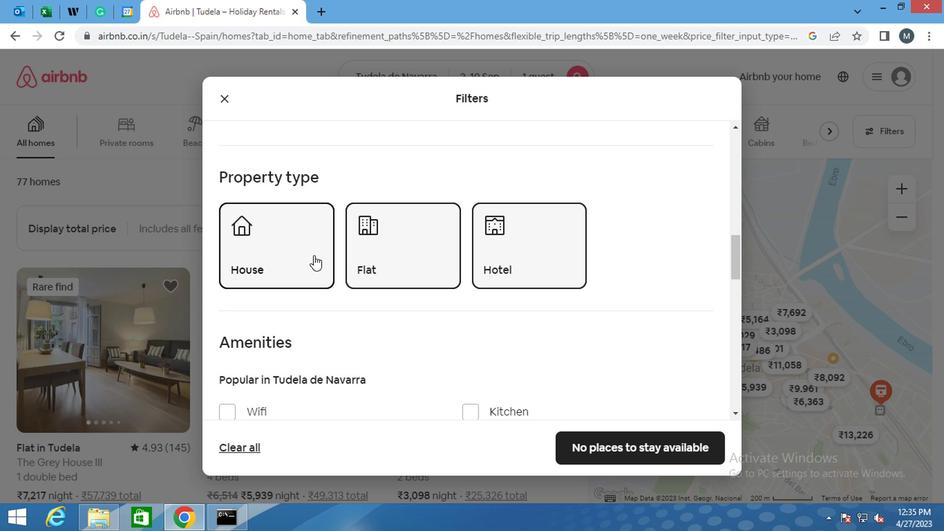 
Action: Mouse scrolled (311, 254) with delta (0, 0)
Screenshot: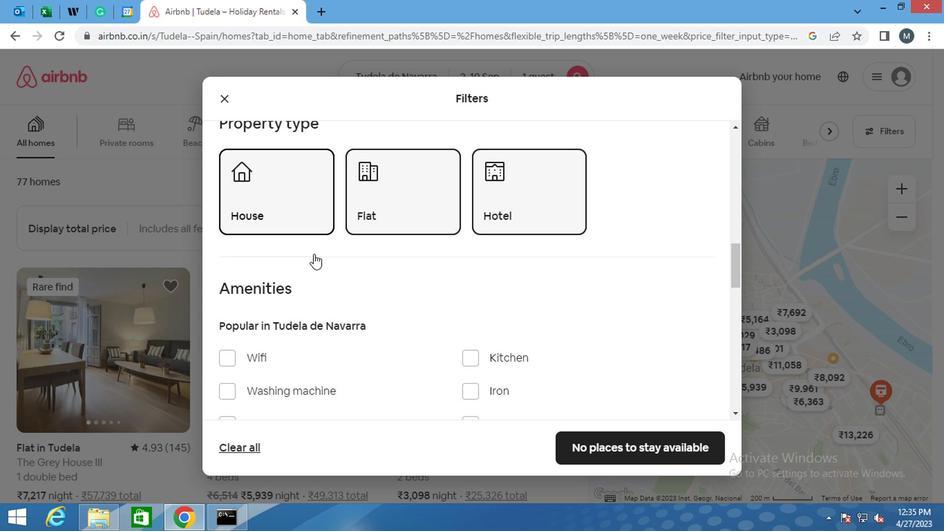 
Action: Mouse scrolled (311, 254) with delta (0, 0)
Screenshot: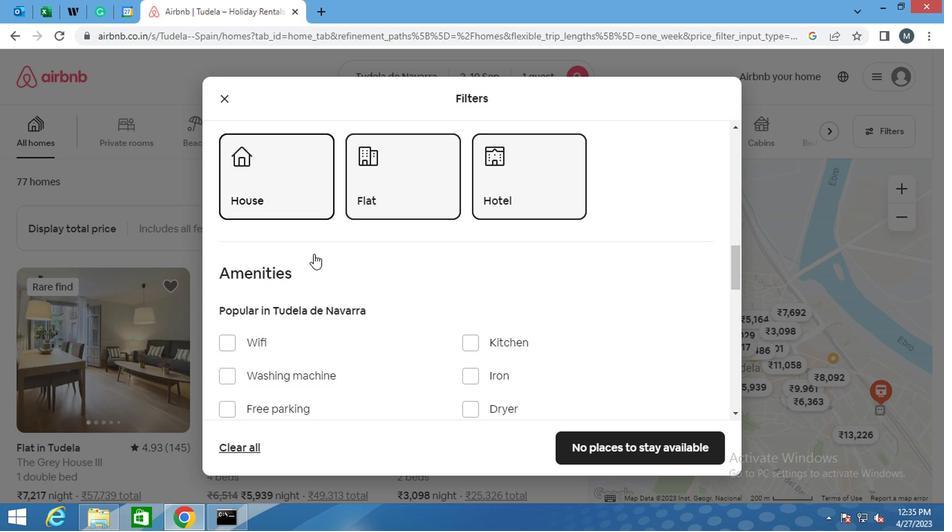 
Action: Mouse moved to (393, 290)
Screenshot: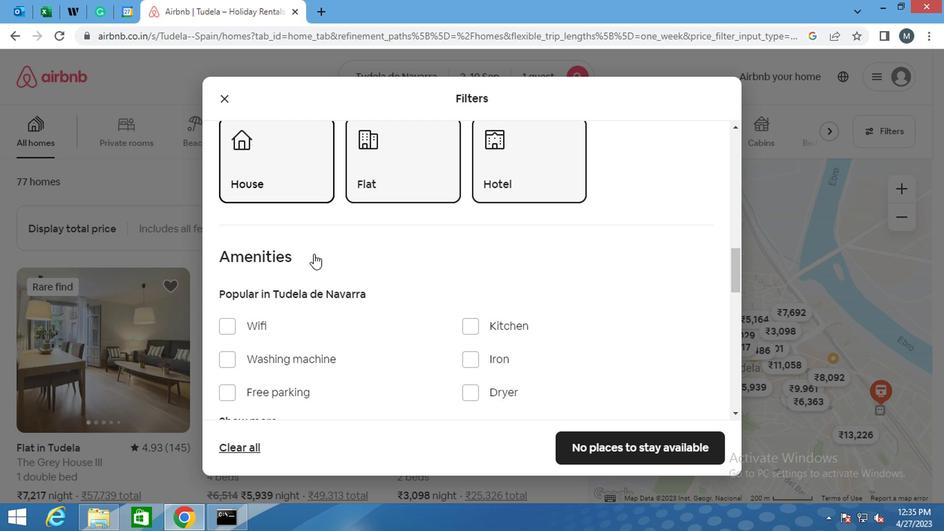 
Action: Mouse scrolled (393, 289) with delta (0, 0)
Screenshot: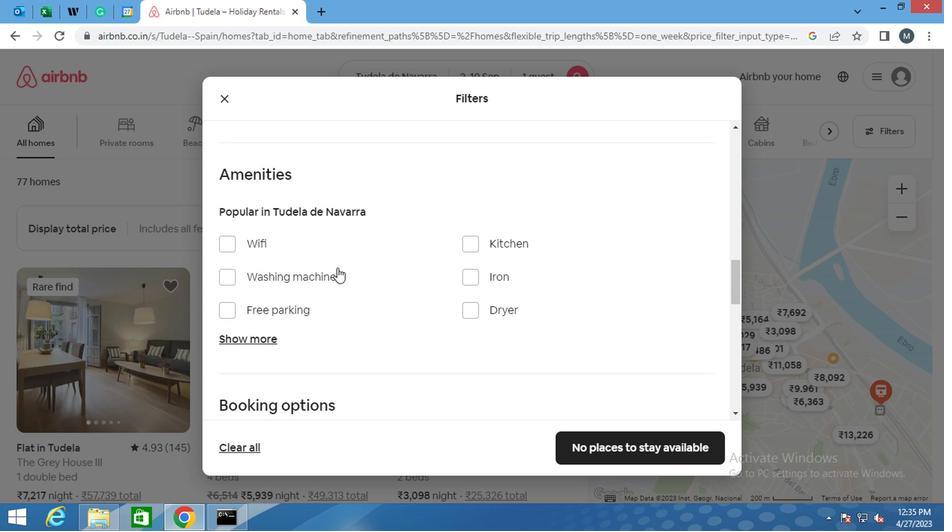 
Action: Mouse scrolled (393, 289) with delta (0, 0)
Screenshot: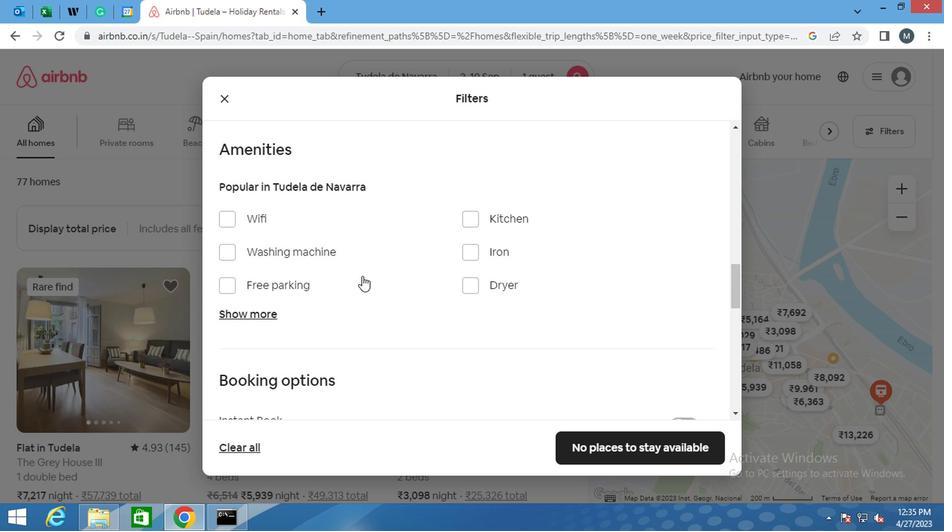 
Action: Mouse moved to (415, 293)
Screenshot: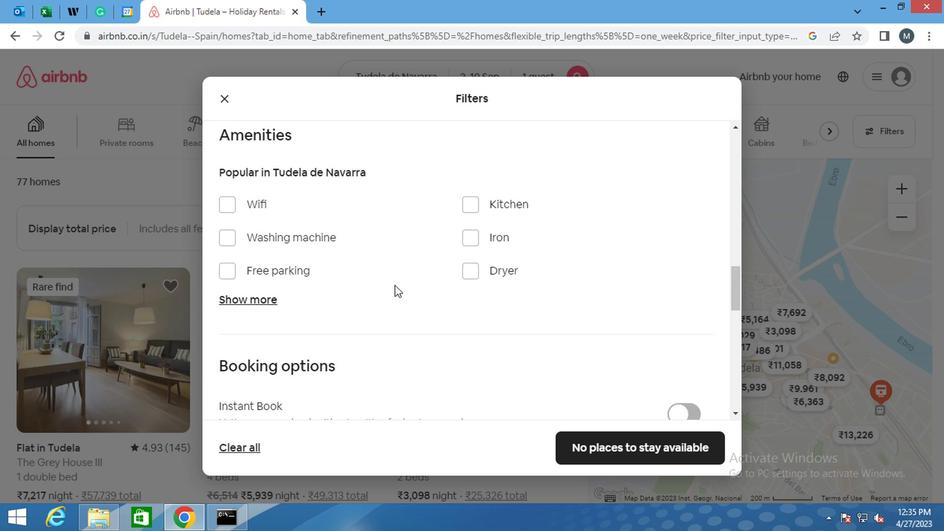 
Action: Mouse scrolled (415, 292) with delta (0, 0)
Screenshot: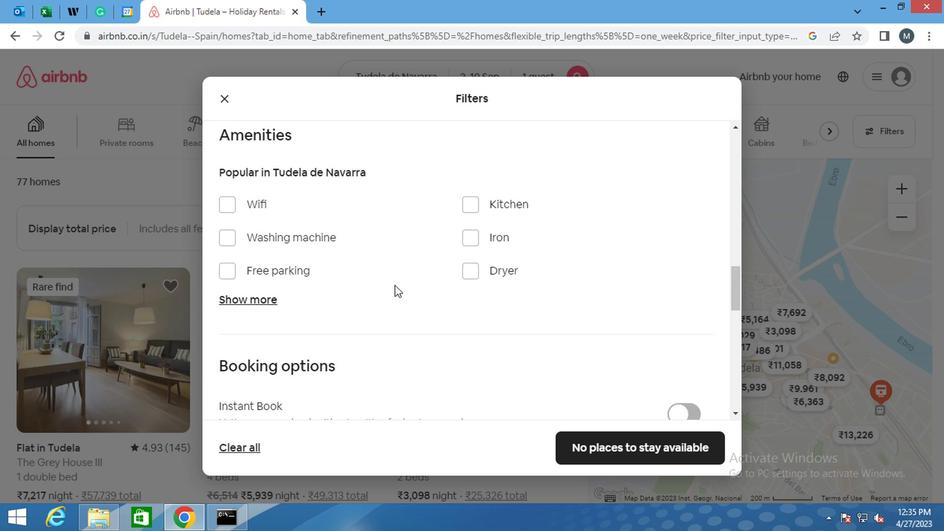 
Action: Mouse moved to (461, 274)
Screenshot: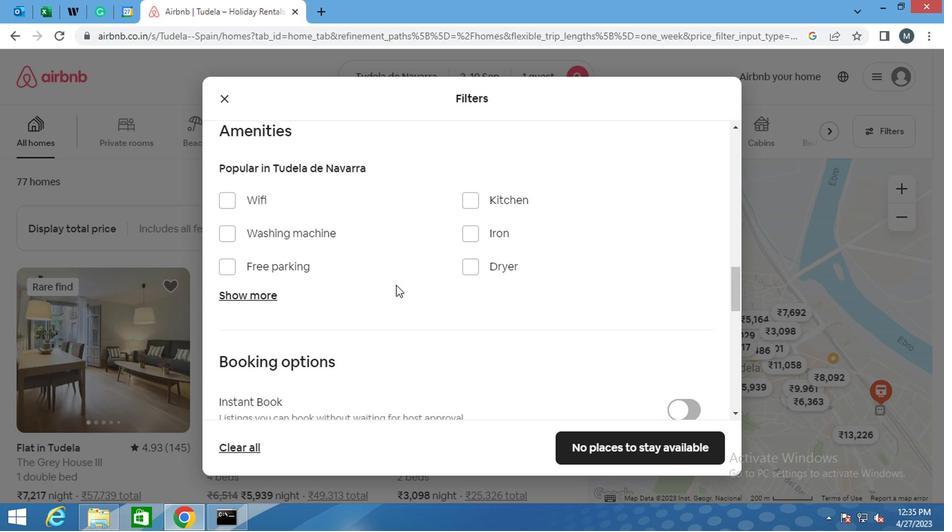 
Action: Mouse scrolled (461, 273) with delta (0, 0)
Screenshot: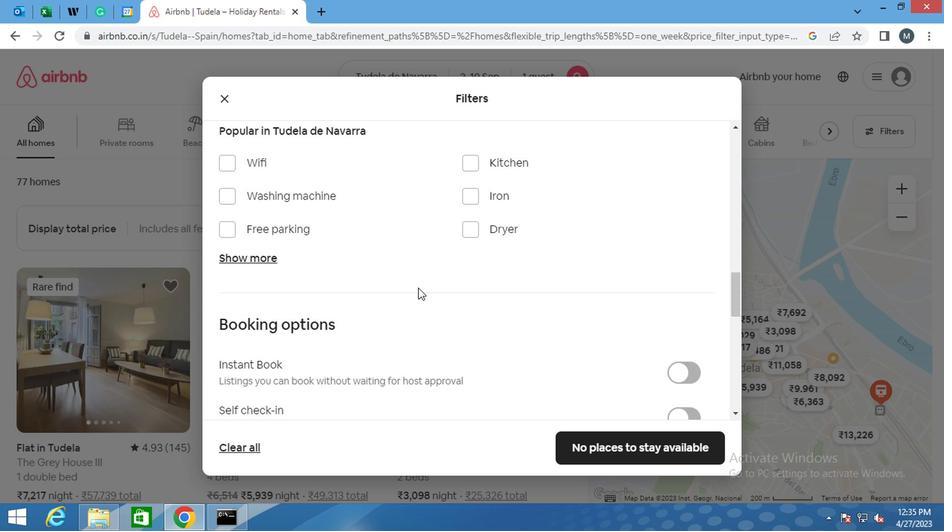 
Action: Mouse moved to (461, 274)
Screenshot: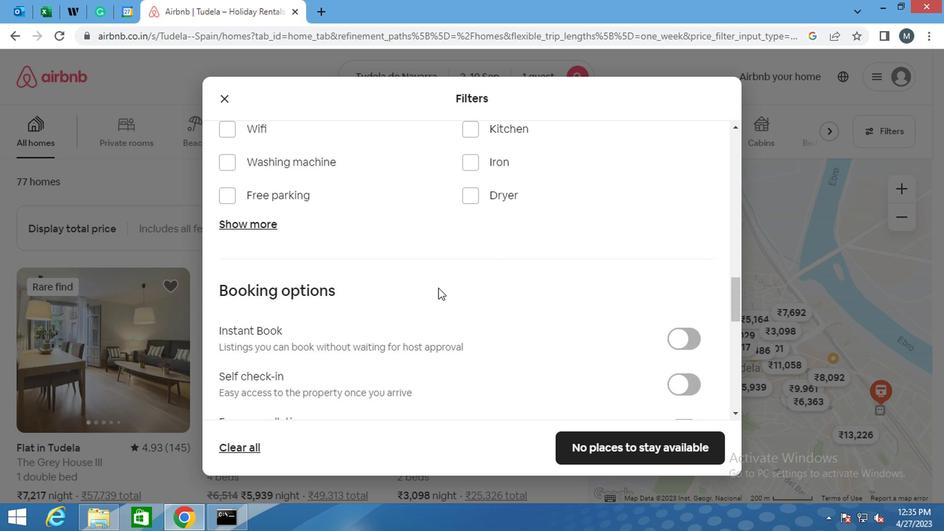 
Action: Mouse scrolled (461, 273) with delta (0, 0)
Screenshot: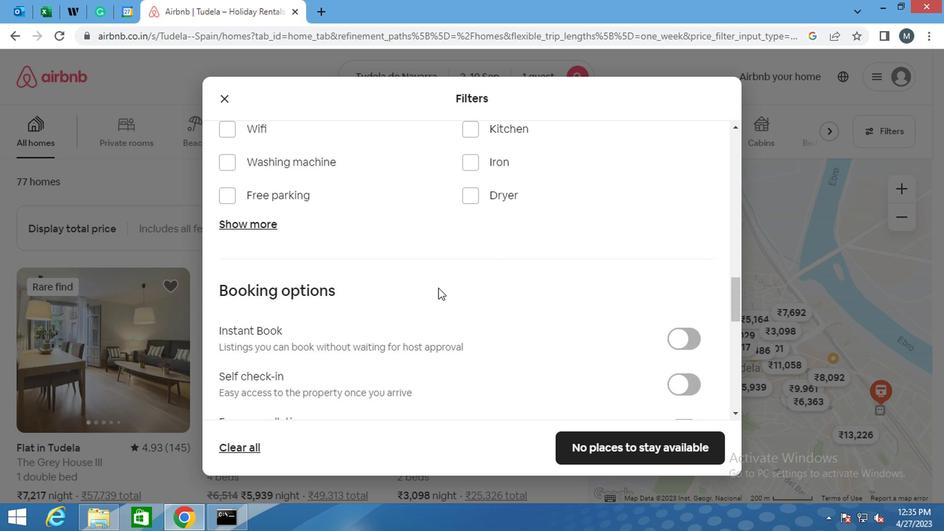 
Action: Mouse moved to (657, 212)
Screenshot: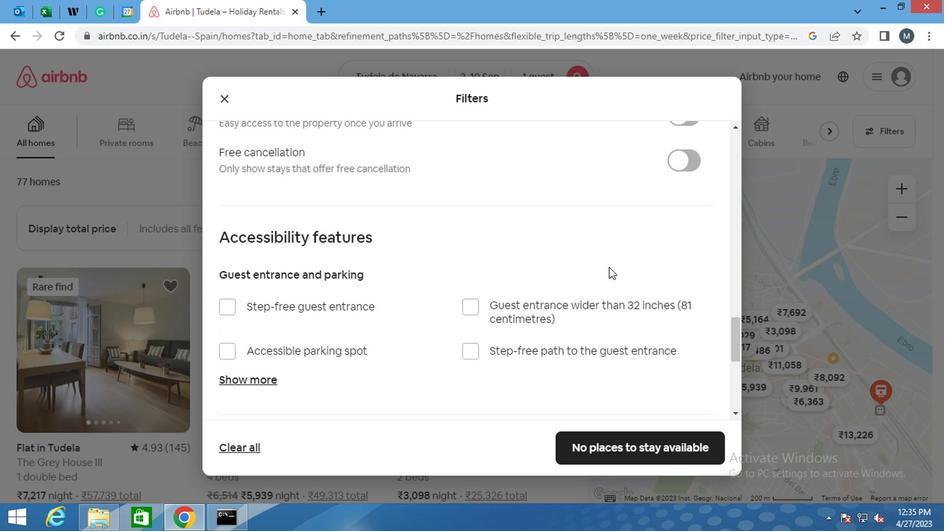 
Action: Mouse scrolled (657, 212) with delta (0, 0)
Screenshot: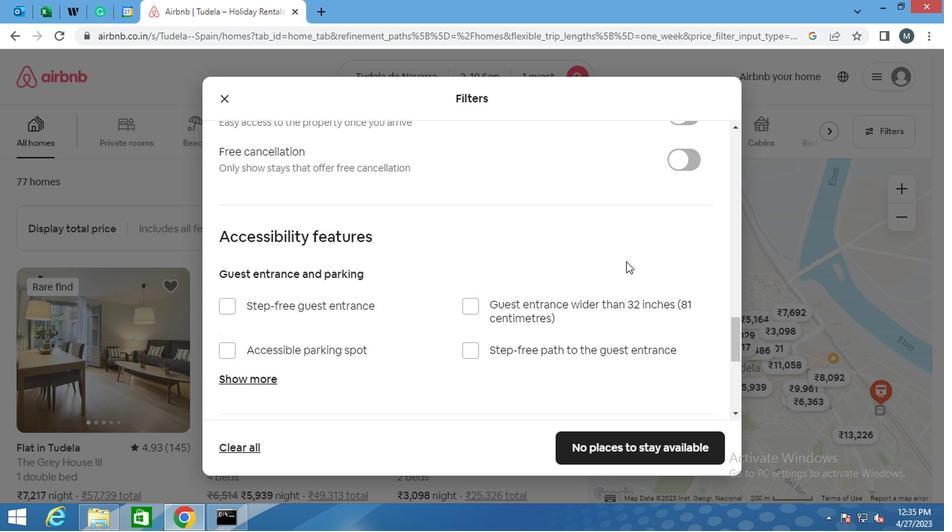 
Action: Mouse moved to (657, 212)
Screenshot: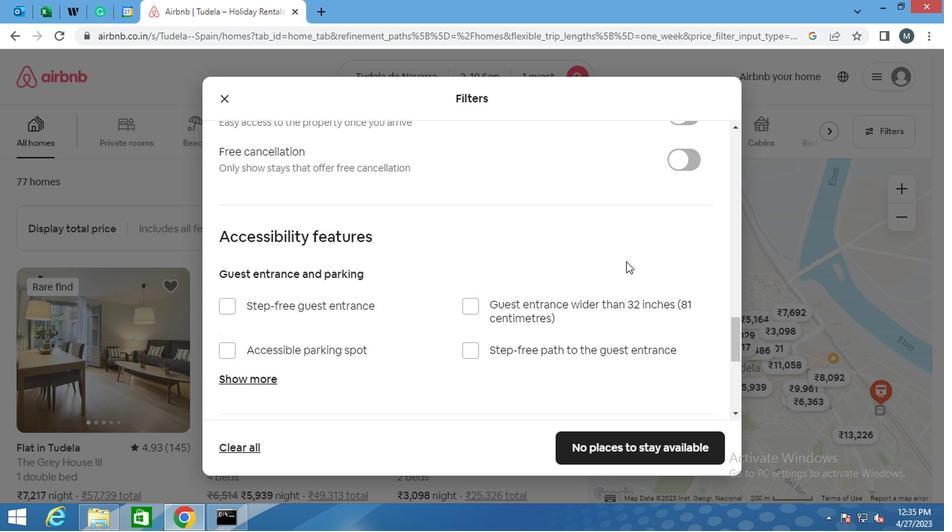 
Action: Mouse scrolled (657, 212) with delta (0, 0)
Screenshot: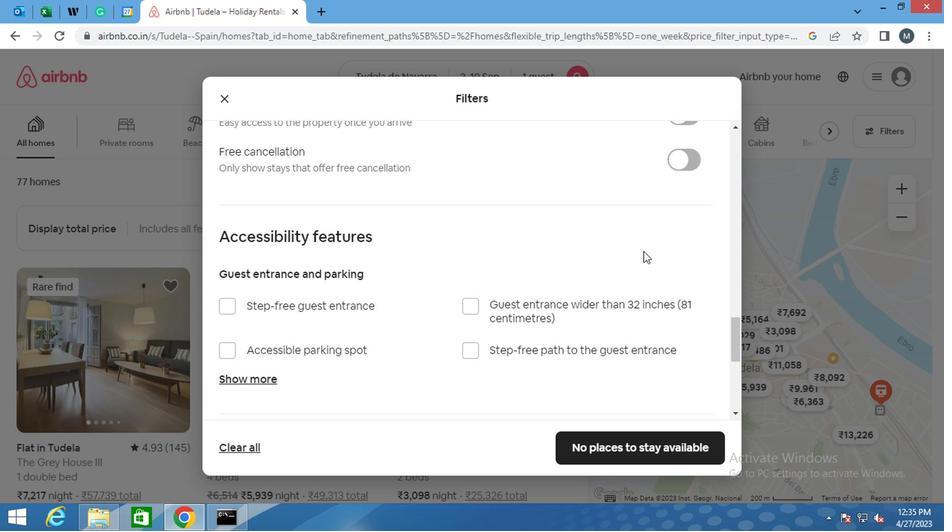 
Action: Mouse moved to (673, 247)
Screenshot: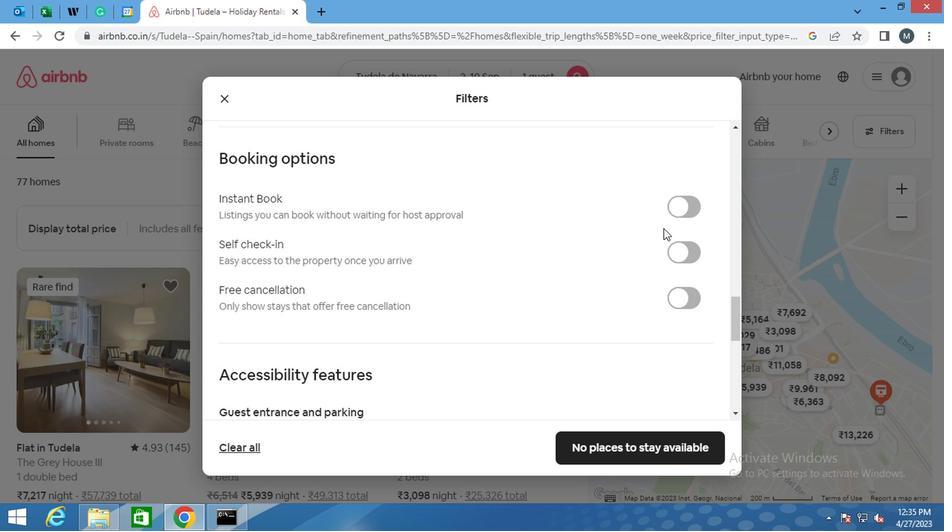 
Action: Mouse pressed left at (673, 247)
Screenshot: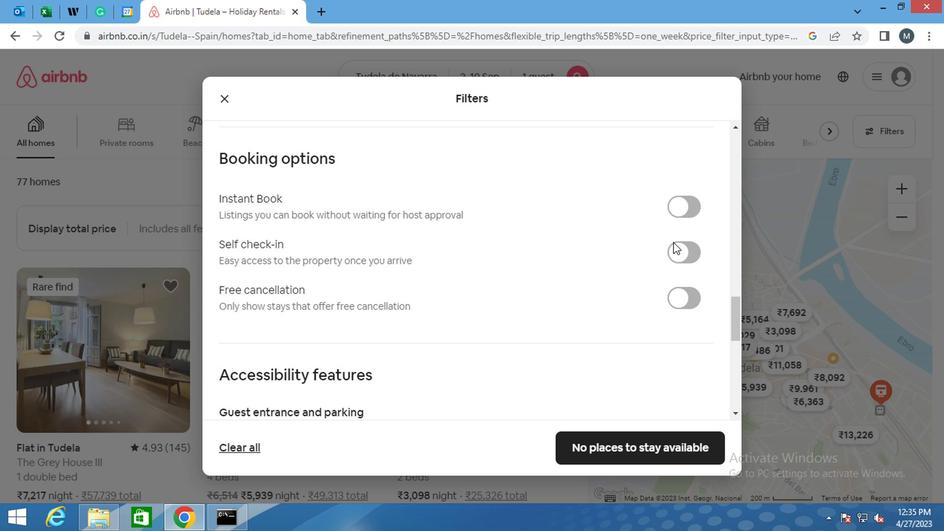 
Action: Mouse moved to (513, 245)
Screenshot: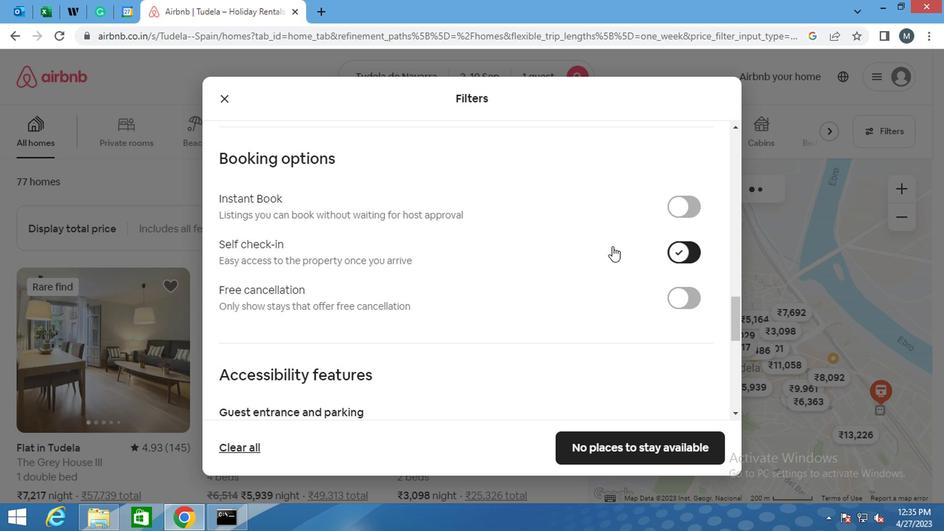 
Action: Mouse scrolled (513, 244) with delta (0, 0)
Screenshot: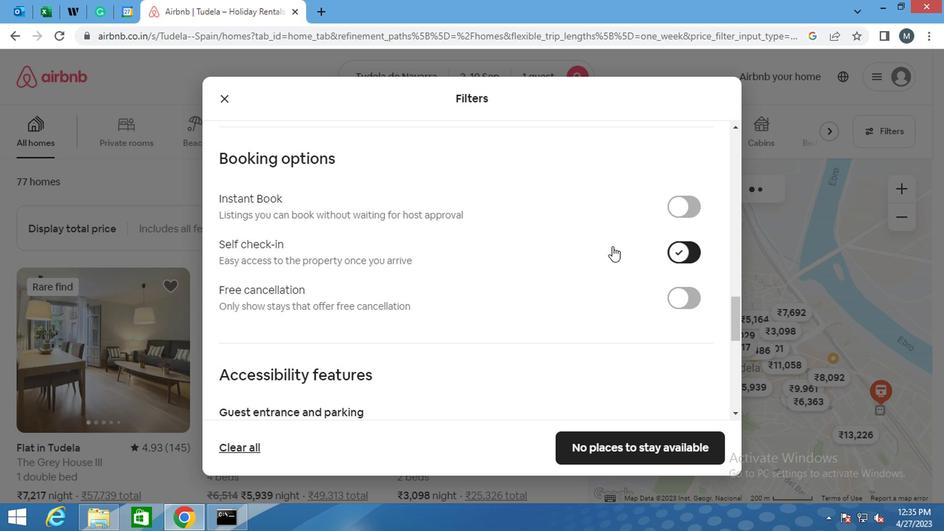 
Action: Mouse moved to (511, 245)
Screenshot: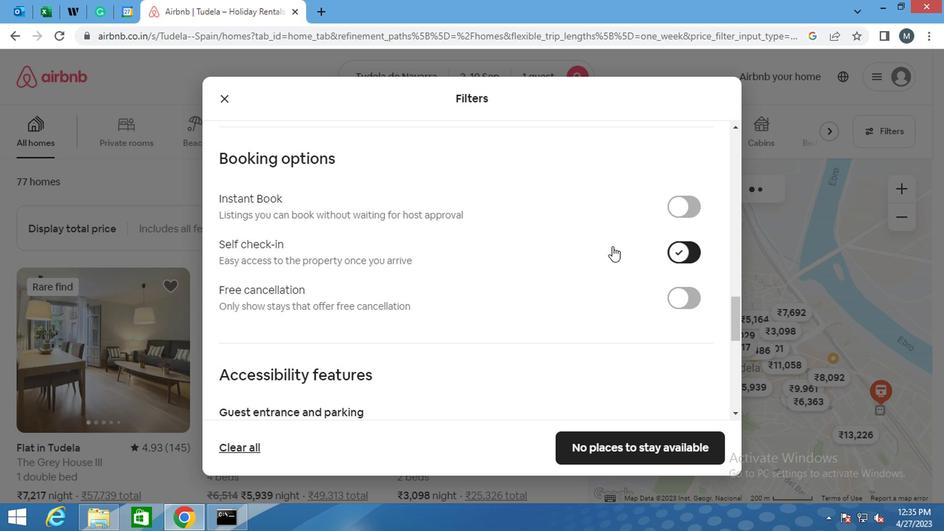 
Action: Mouse scrolled (511, 244) with delta (0, 0)
Screenshot: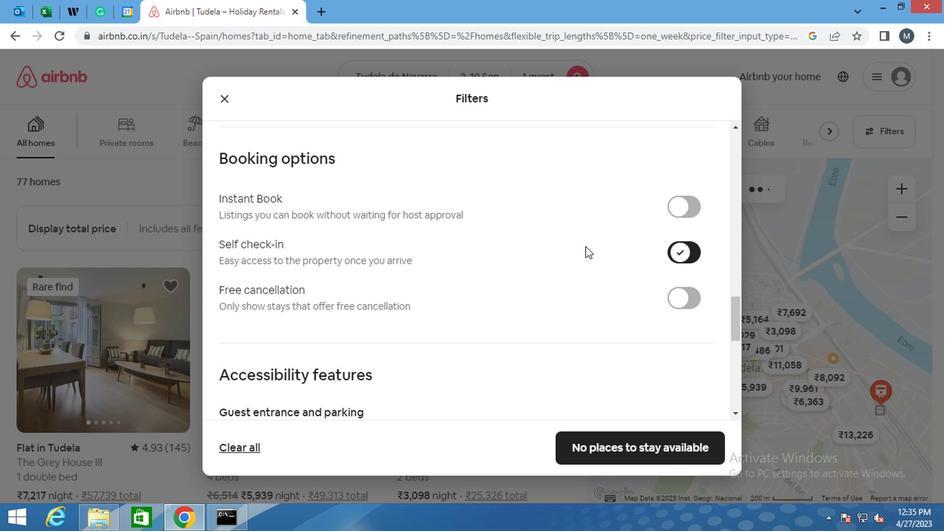 
Action: Mouse moved to (507, 246)
Screenshot: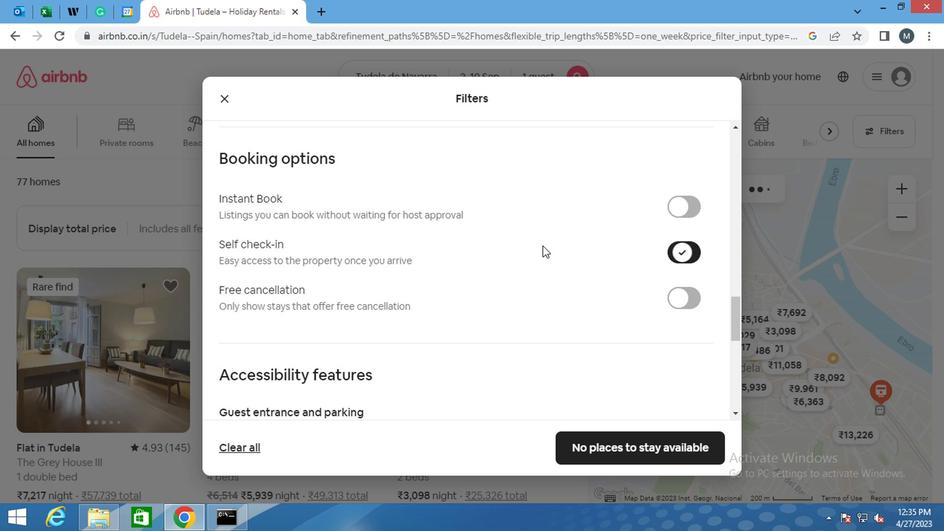 
Action: Mouse scrolled (507, 245) with delta (0, 0)
Screenshot: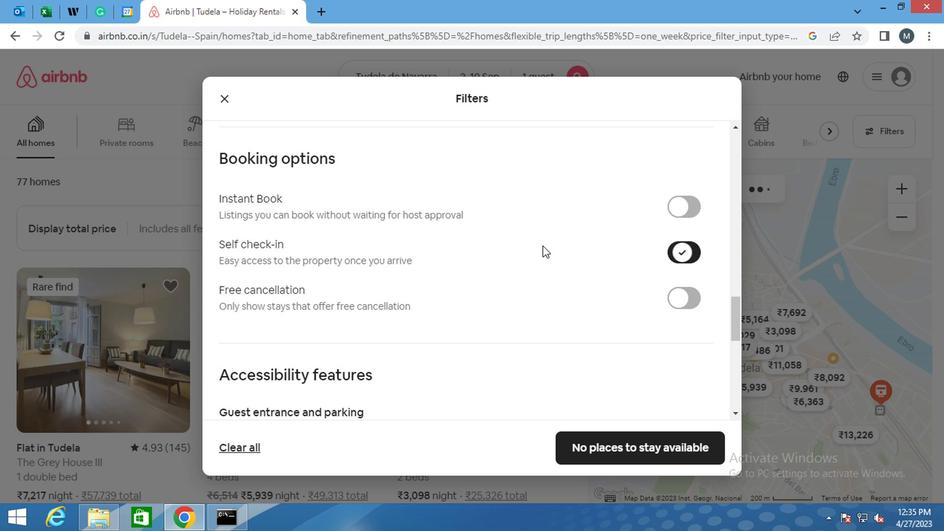 
Action: Mouse moved to (496, 247)
Screenshot: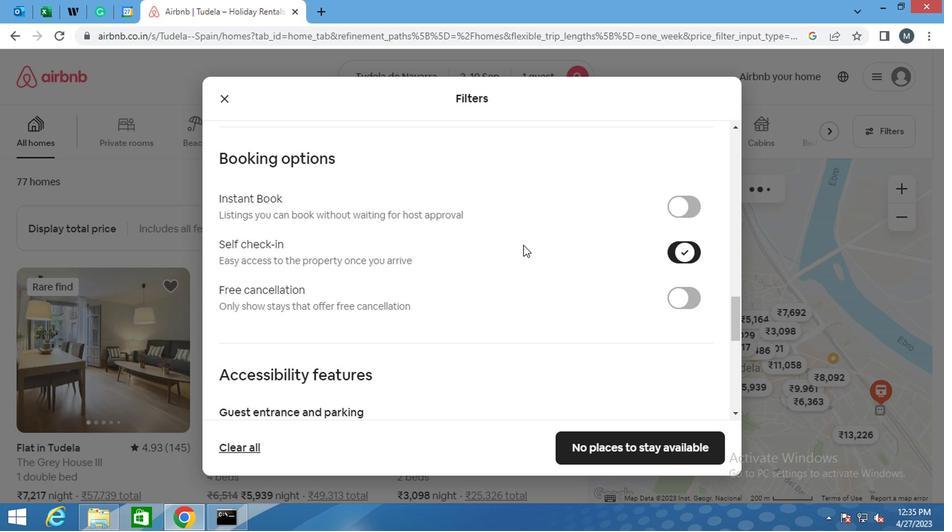 
Action: Mouse scrolled (496, 247) with delta (0, 0)
Screenshot: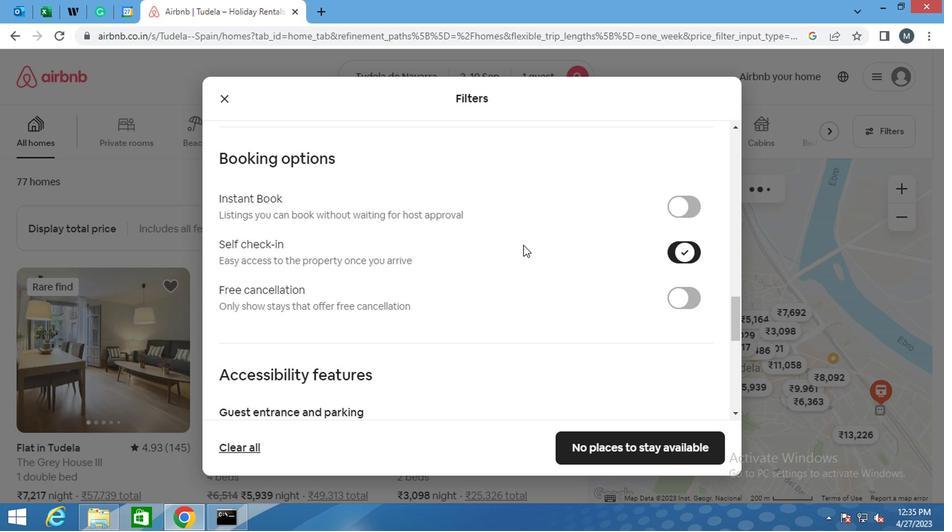 
Action: Mouse moved to (437, 250)
Screenshot: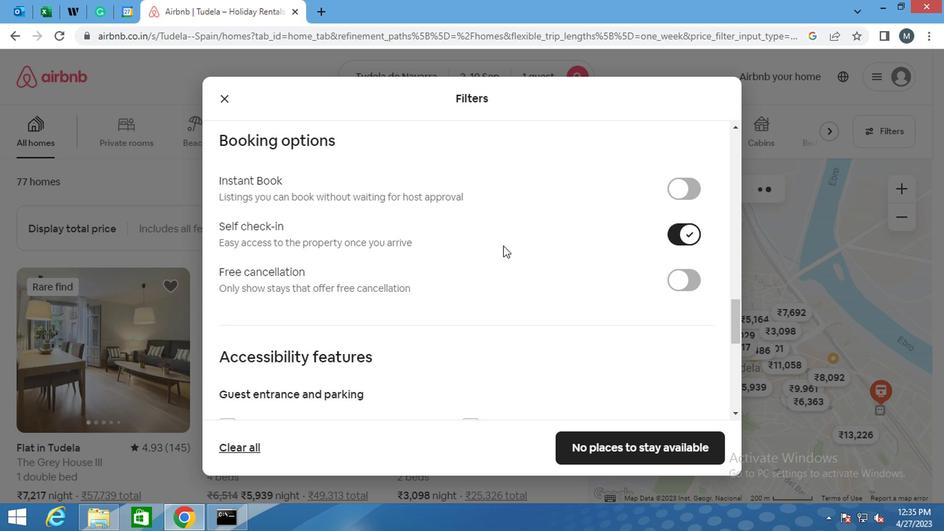 
Action: Mouse scrolled (437, 249) with delta (0, 0)
Screenshot: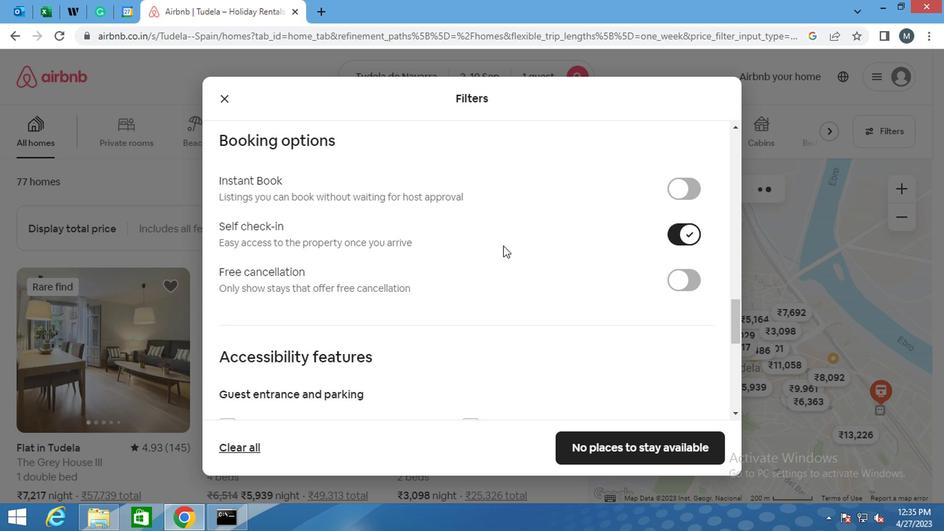 
Action: Mouse moved to (423, 257)
Screenshot: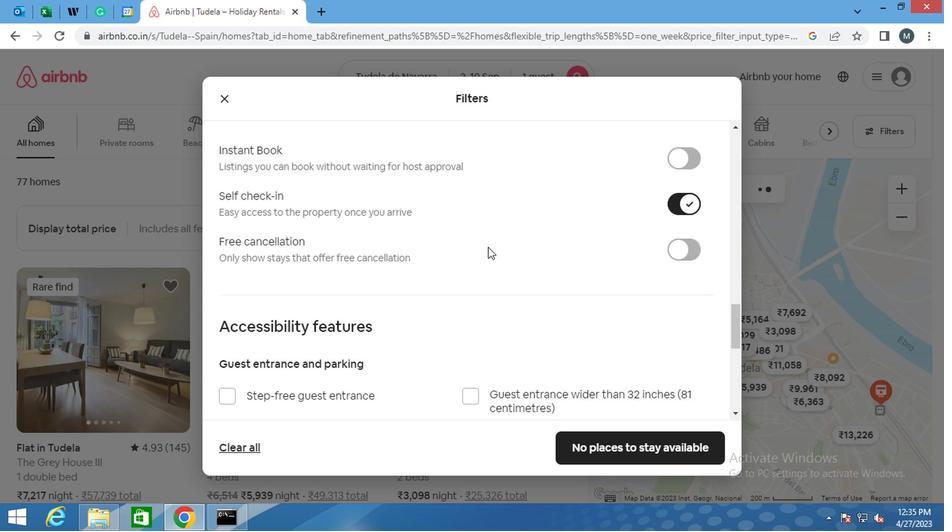 
Action: Mouse scrolled (423, 256) with delta (0, 0)
Screenshot: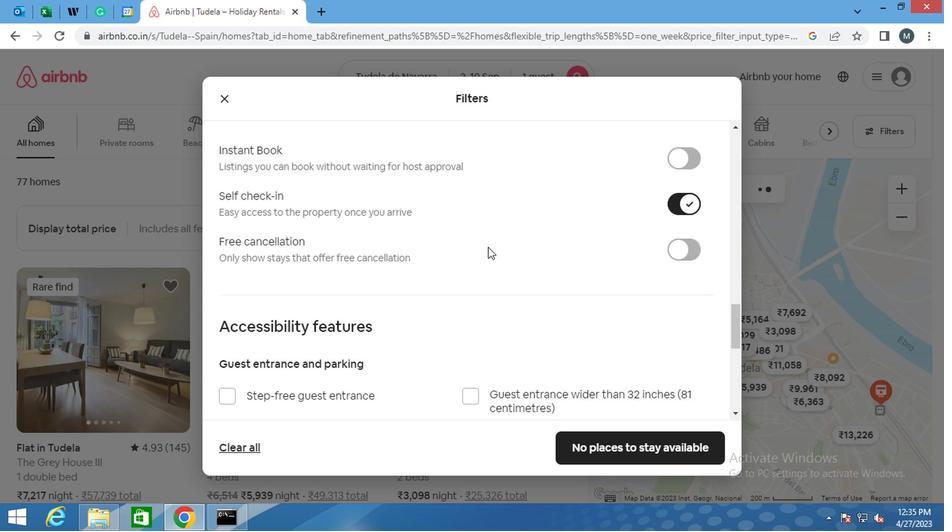 
Action: Mouse moved to (421, 258)
Screenshot: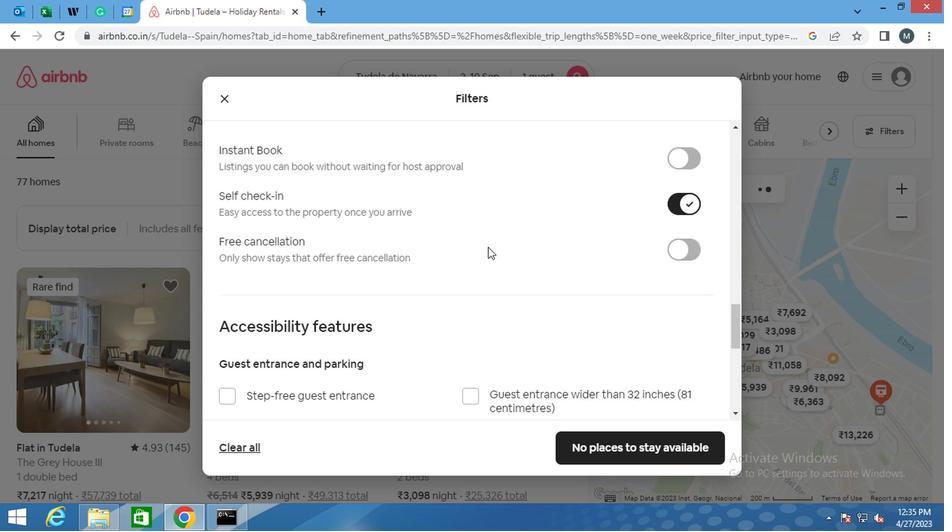 
Action: Mouse scrolled (421, 257) with delta (0, 0)
Screenshot: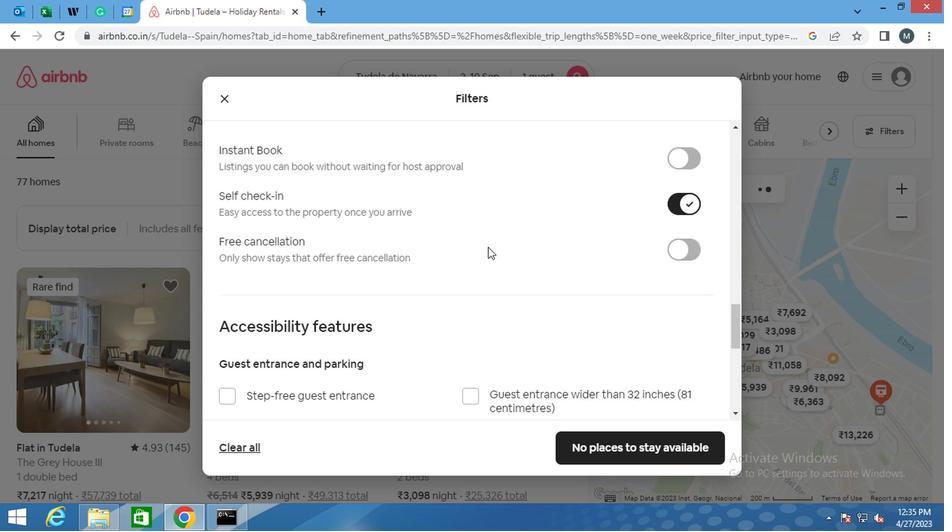 
Action: Mouse moved to (421, 259)
Screenshot: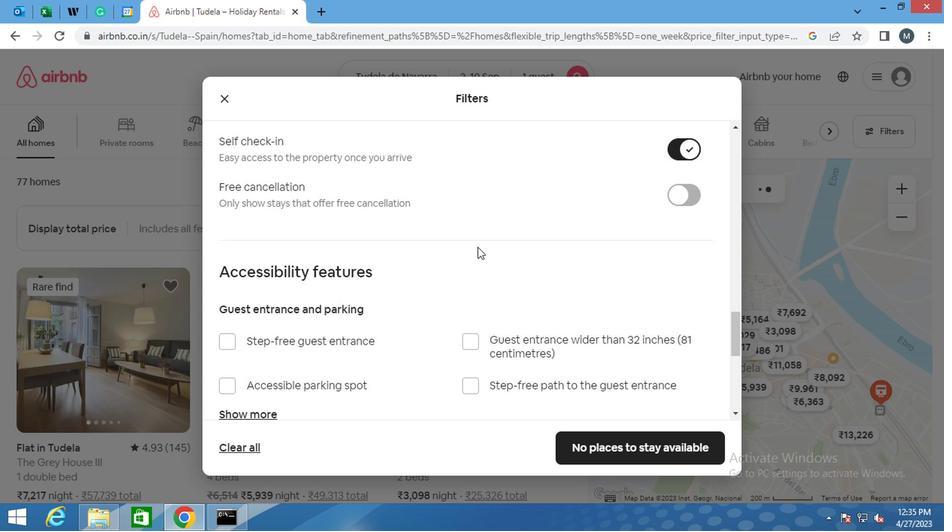 
Action: Mouse scrolled (421, 258) with delta (0, 0)
Screenshot: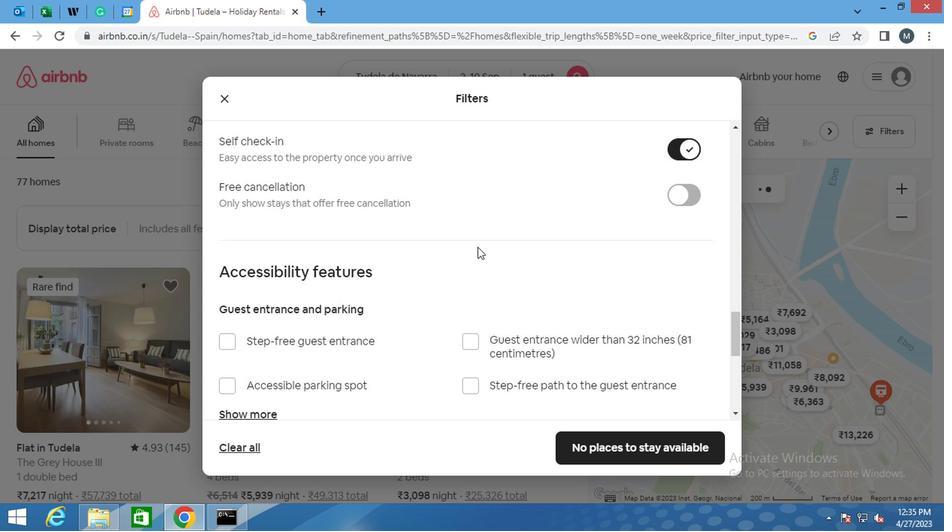 
Action: Mouse moved to (251, 296)
Screenshot: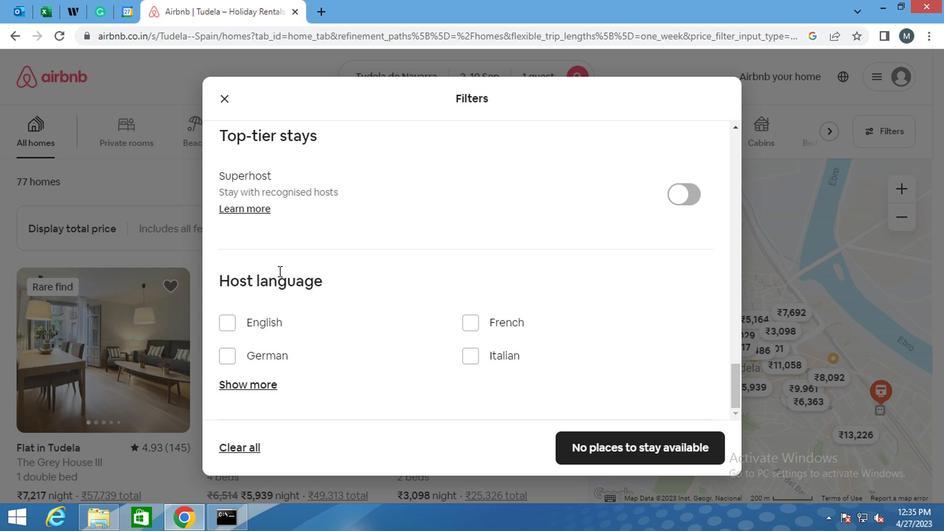 
Action: Mouse scrolled (251, 295) with delta (0, 0)
Screenshot: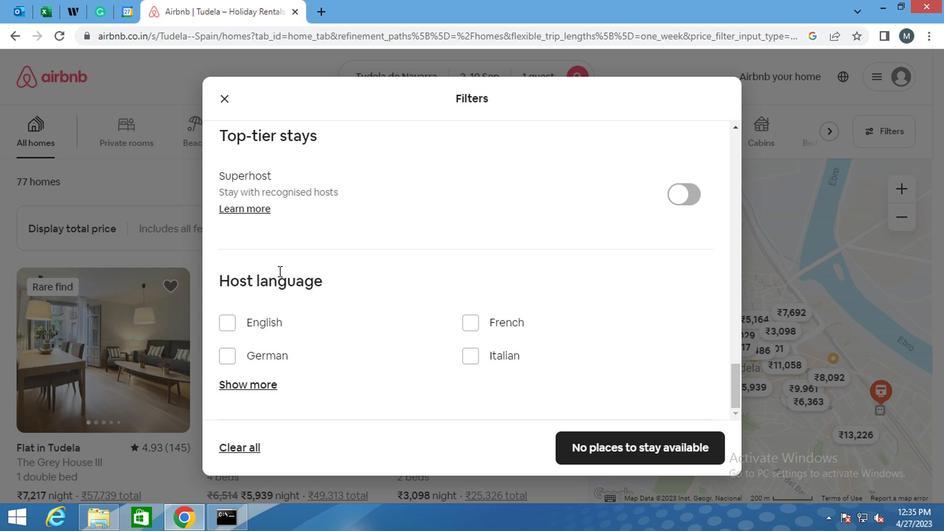 
Action: Mouse moved to (250, 299)
Screenshot: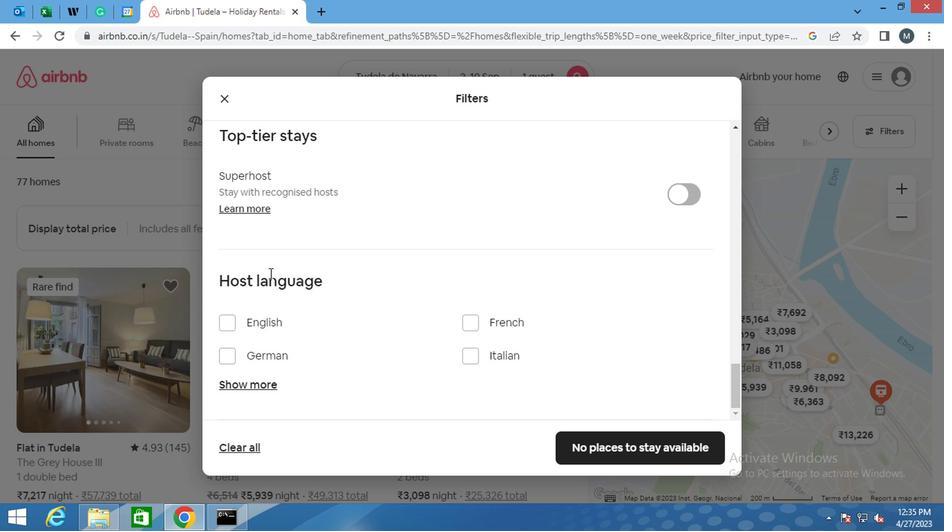 
Action: Mouse scrolled (250, 298) with delta (0, 0)
Screenshot: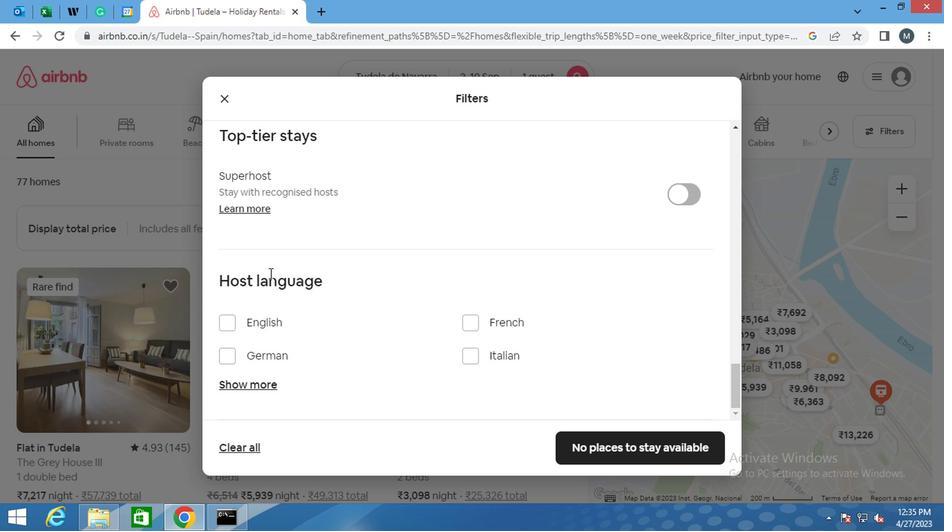 
Action: Mouse moved to (226, 332)
Screenshot: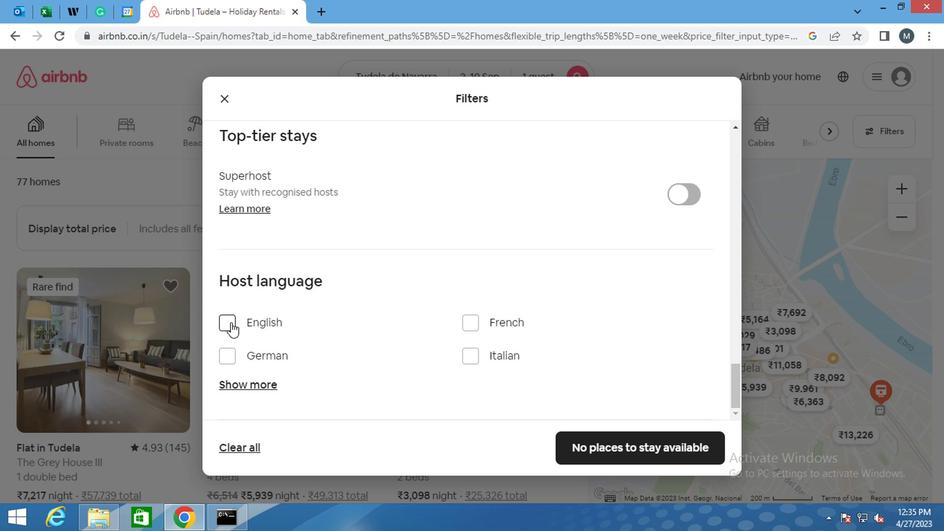 
Action: Mouse pressed left at (226, 332)
Screenshot: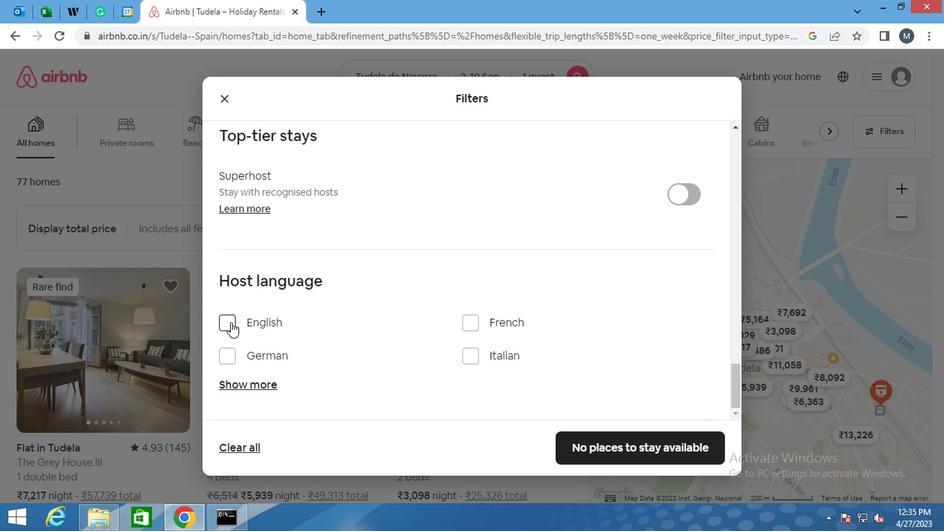 
Action: Mouse moved to (655, 463)
Screenshot: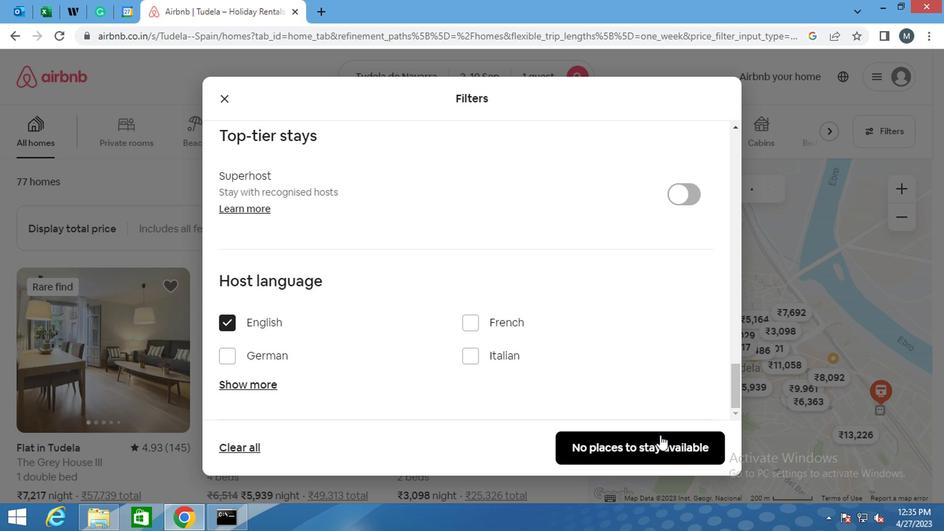 
Action: Mouse pressed left at (655, 463)
Screenshot: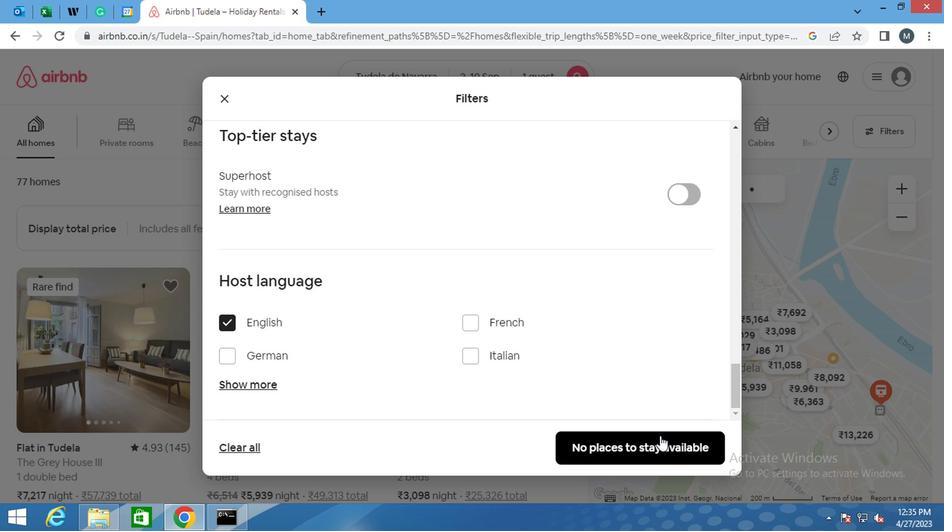 
Action: Mouse moved to (652, 458)
Screenshot: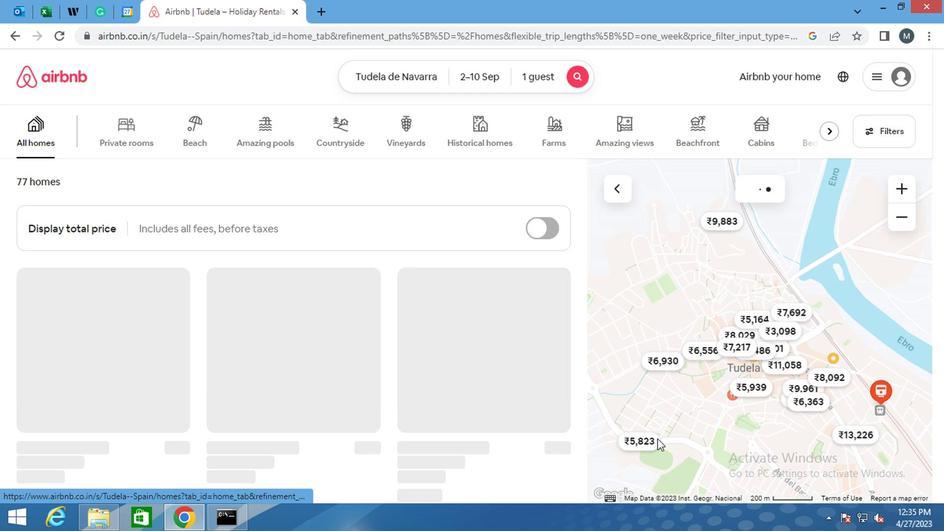 
